 Task: Find connections with filter location Cueto with filter topic #entrepreneursmindsetwith filter profile language German with filter current company Jio with filter school Sri Sai Ram Institute of Technology (Sairam Group of Institutions) with filter industry Human Resources Services with filter service category Consulting with filter keywords title Sales Associate
Action: Mouse moved to (525, 71)
Screenshot: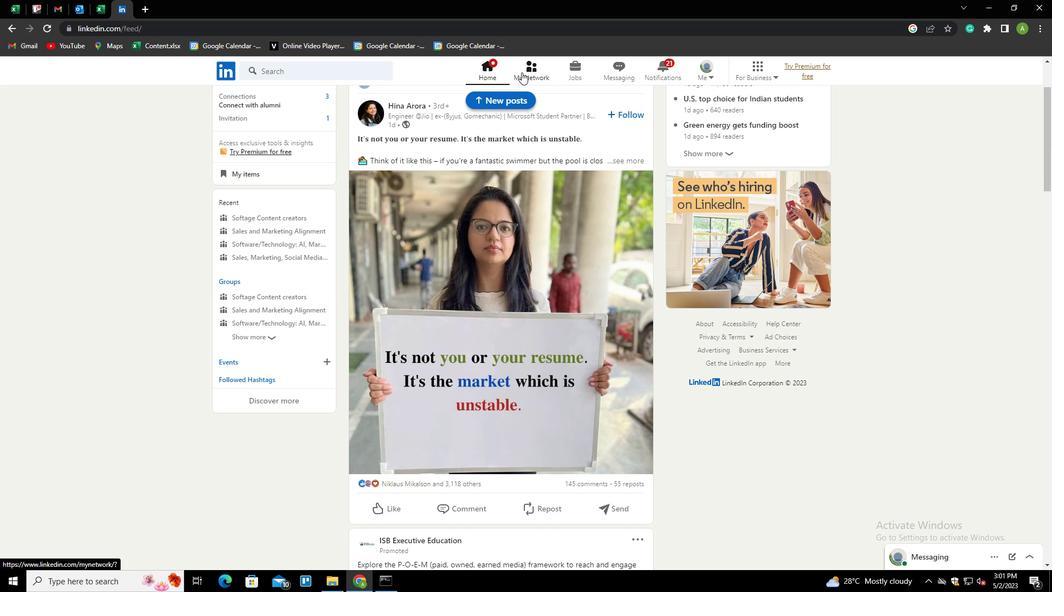 
Action: Mouse pressed left at (525, 71)
Screenshot: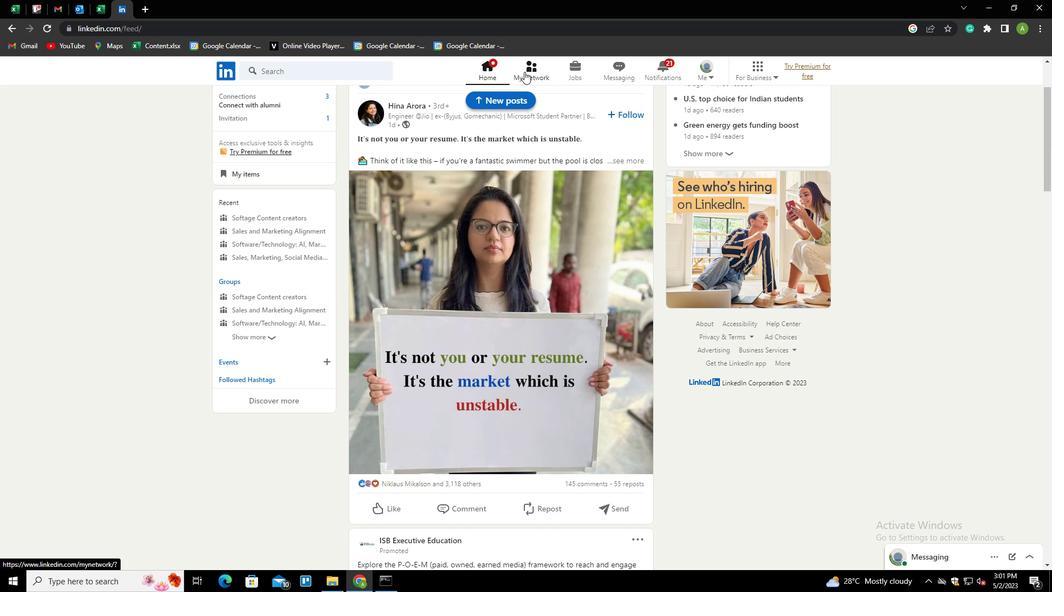 
Action: Mouse moved to (297, 132)
Screenshot: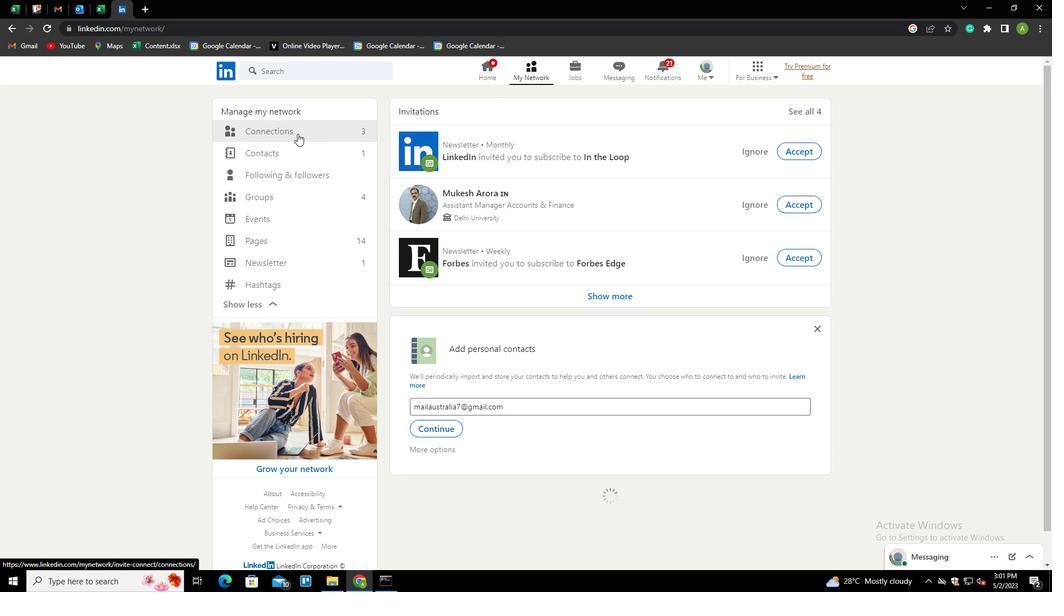 
Action: Mouse pressed left at (297, 132)
Screenshot: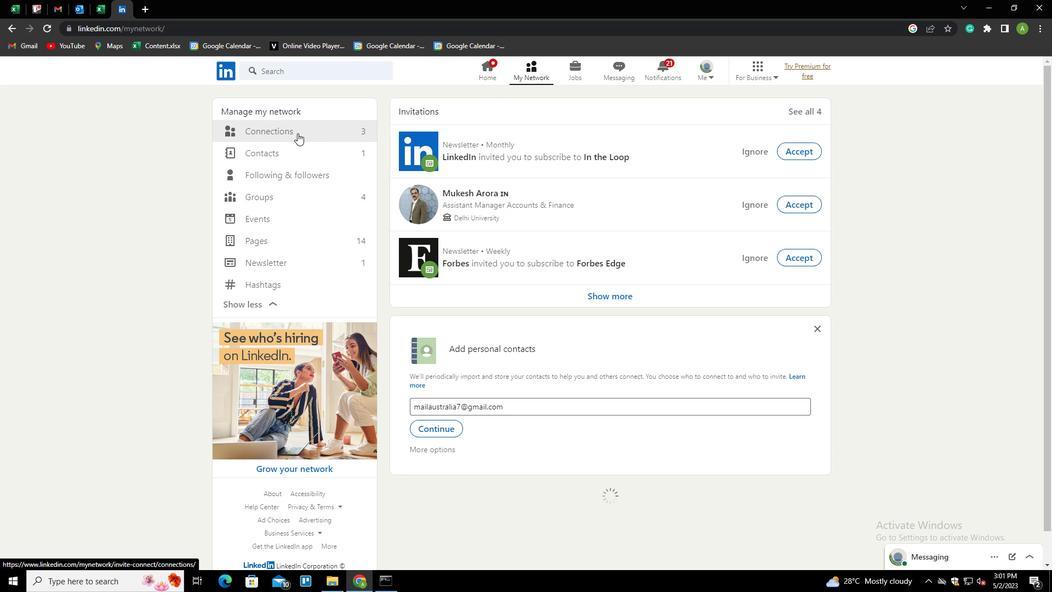 
Action: Mouse moved to (605, 128)
Screenshot: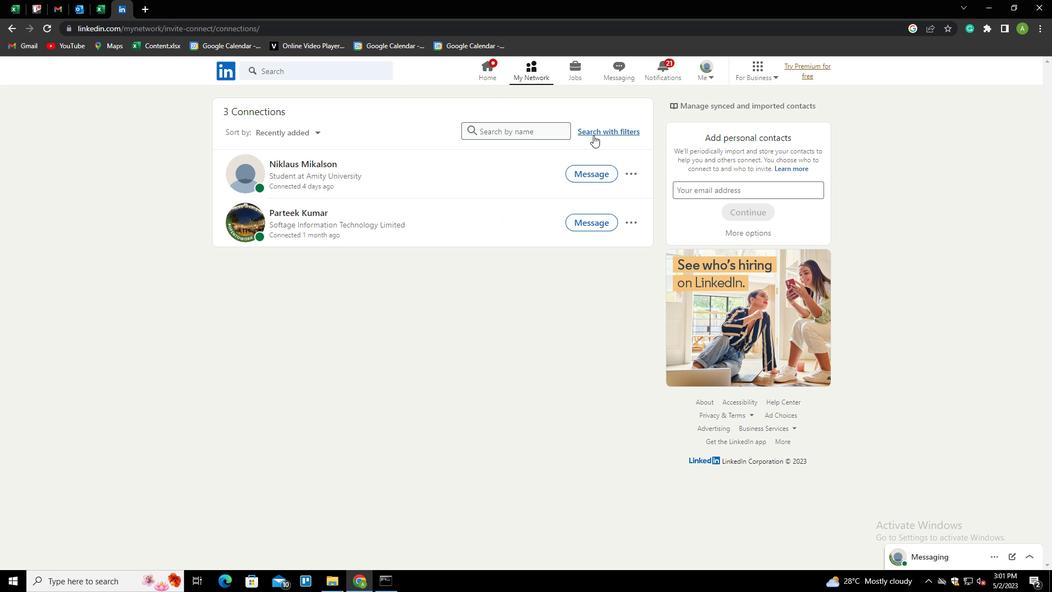 
Action: Mouse pressed left at (605, 128)
Screenshot: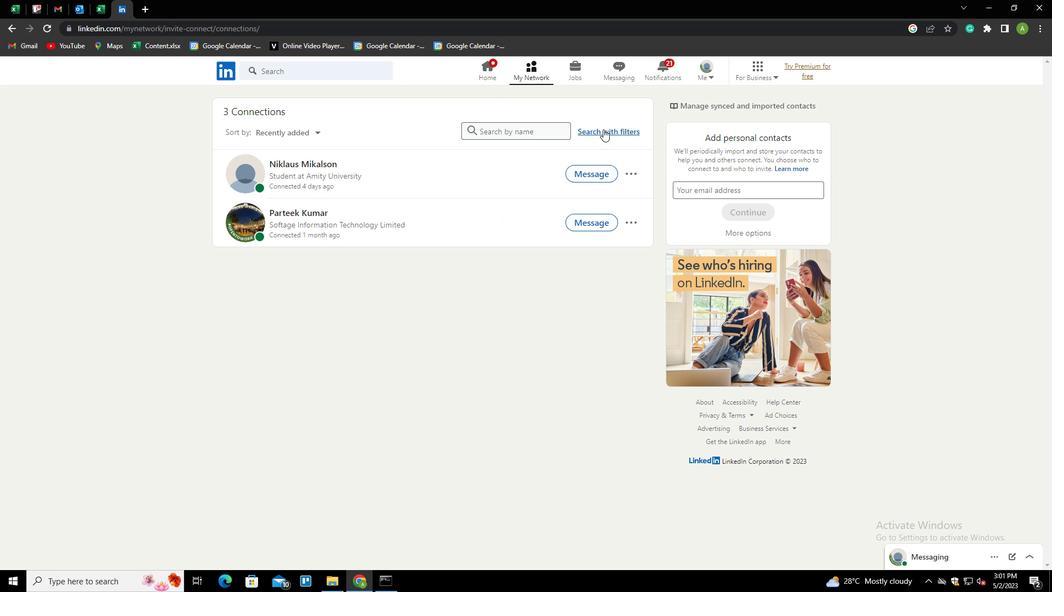 
Action: Mouse moved to (560, 100)
Screenshot: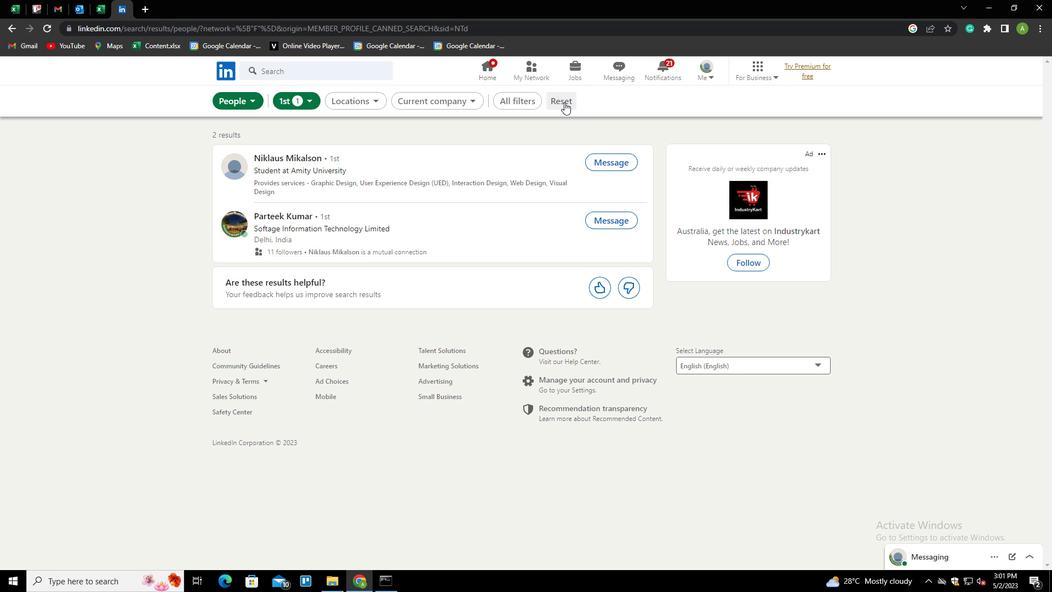 
Action: Mouse pressed left at (560, 100)
Screenshot: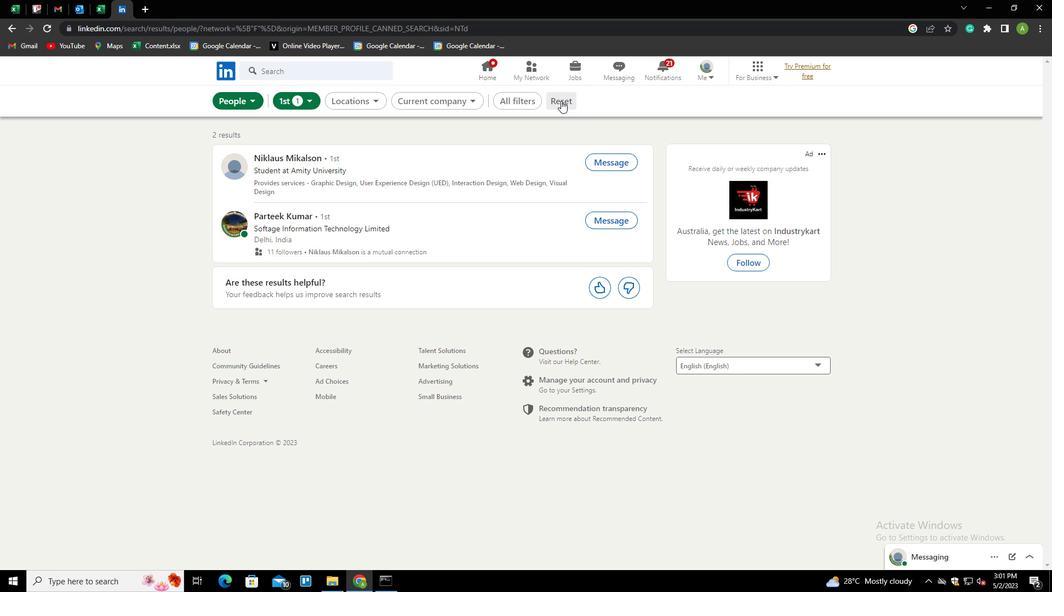 
Action: Mouse moved to (545, 103)
Screenshot: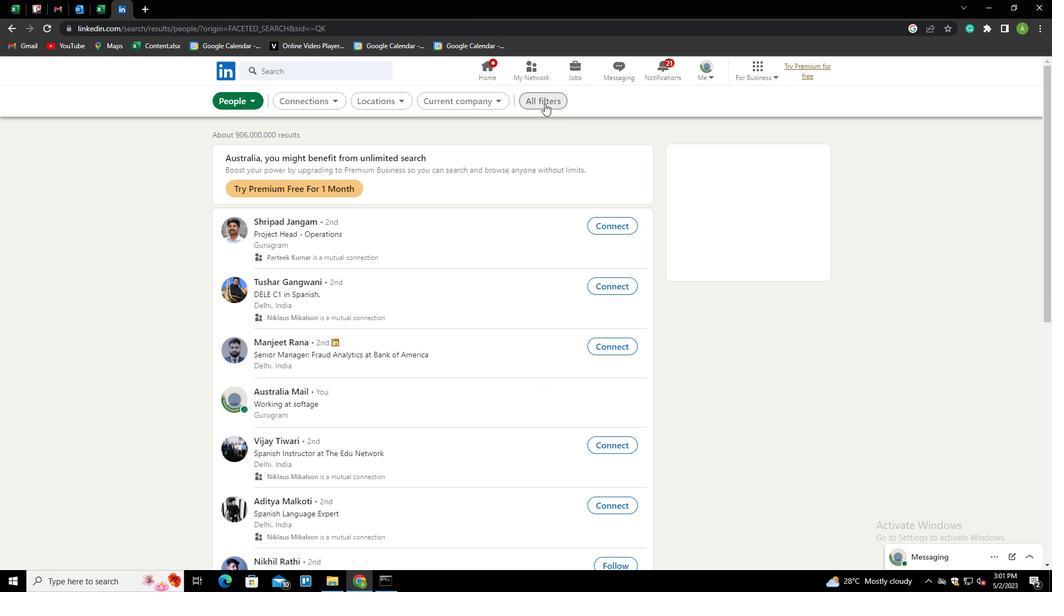 
Action: Mouse pressed left at (545, 103)
Screenshot: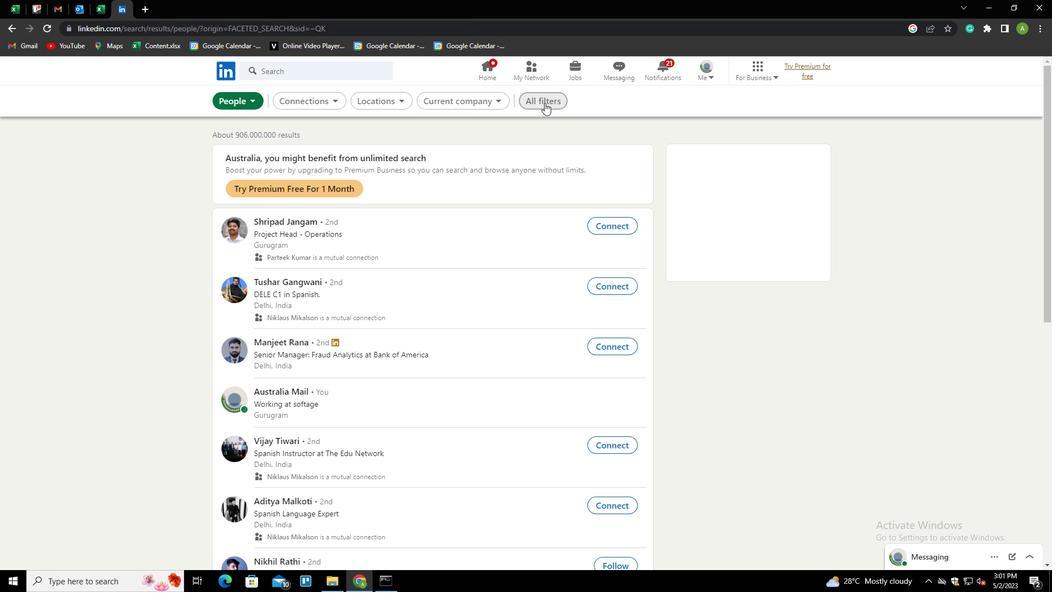 
Action: Mouse moved to (545, 100)
Screenshot: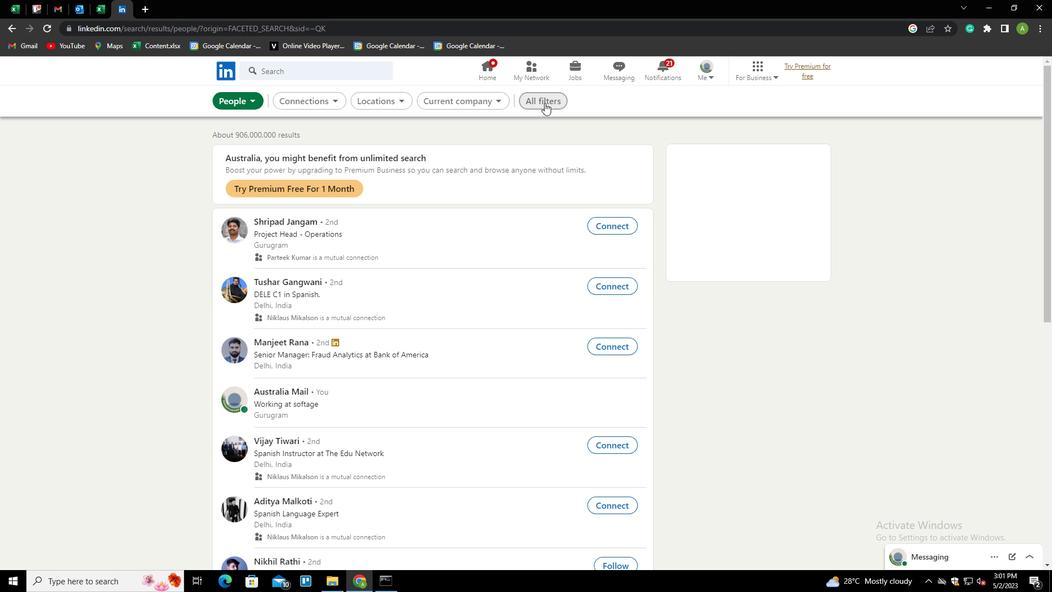 
Action: Mouse pressed left at (545, 100)
Screenshot: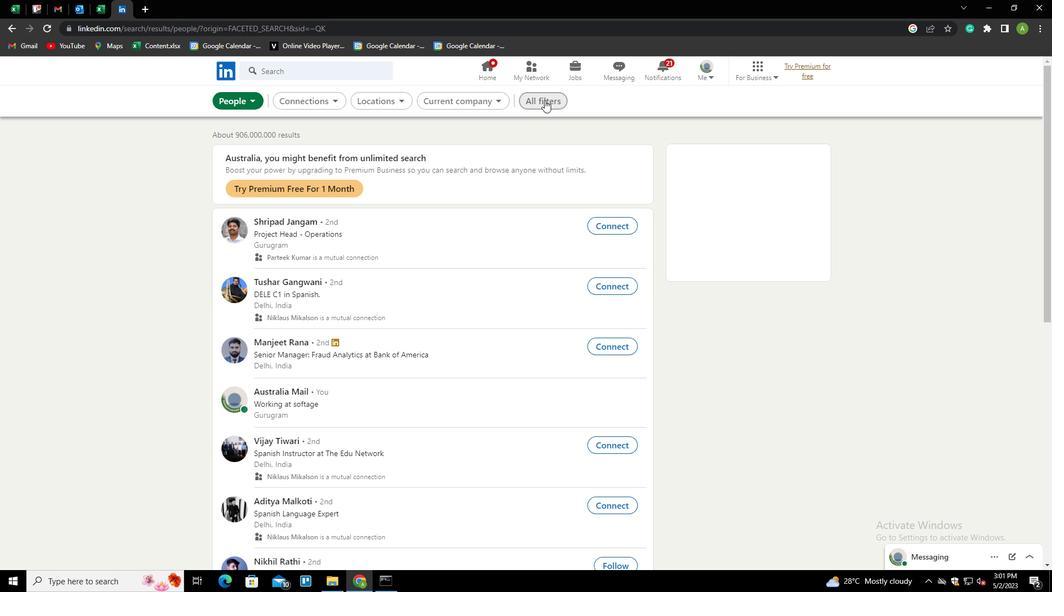 
Action: Mouse pressed left at (545, 100)
Screenshot: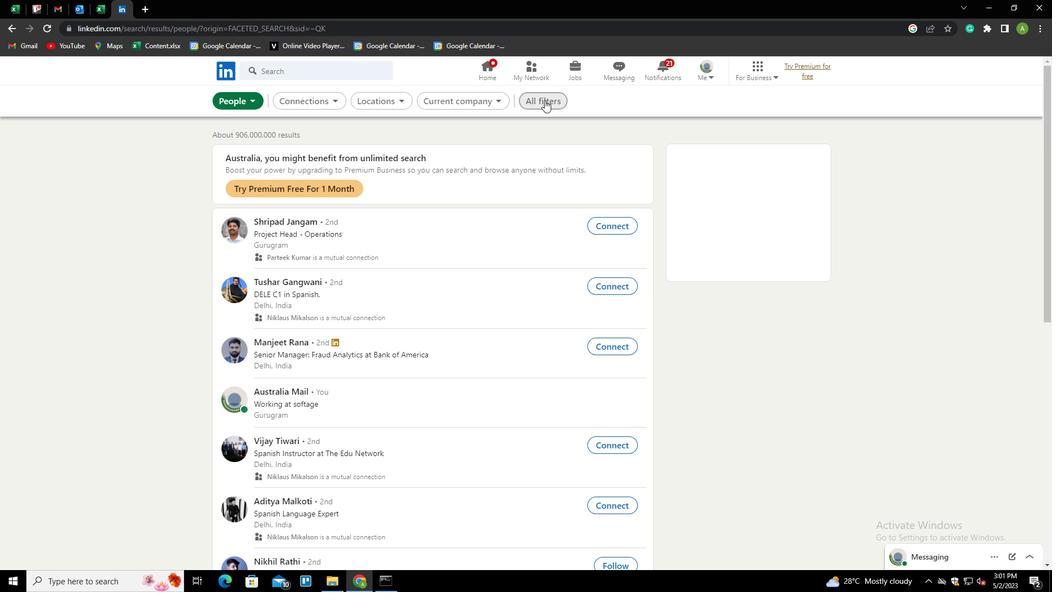 
Action: Mouse pressed left at (545, 100)
Screenshot: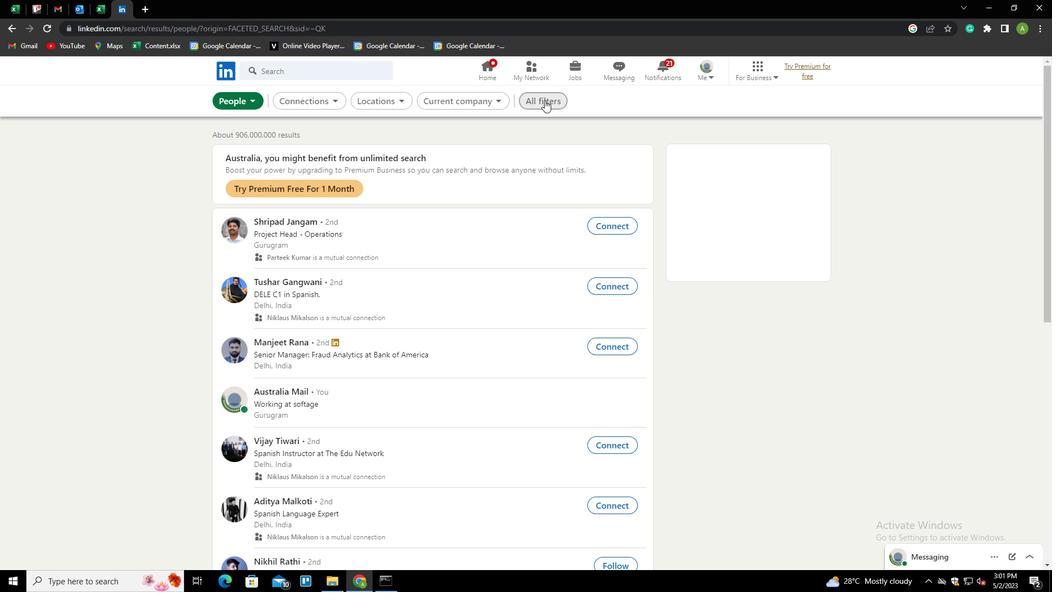 
Action: Mouse moved to (545, 99)
Screenshot: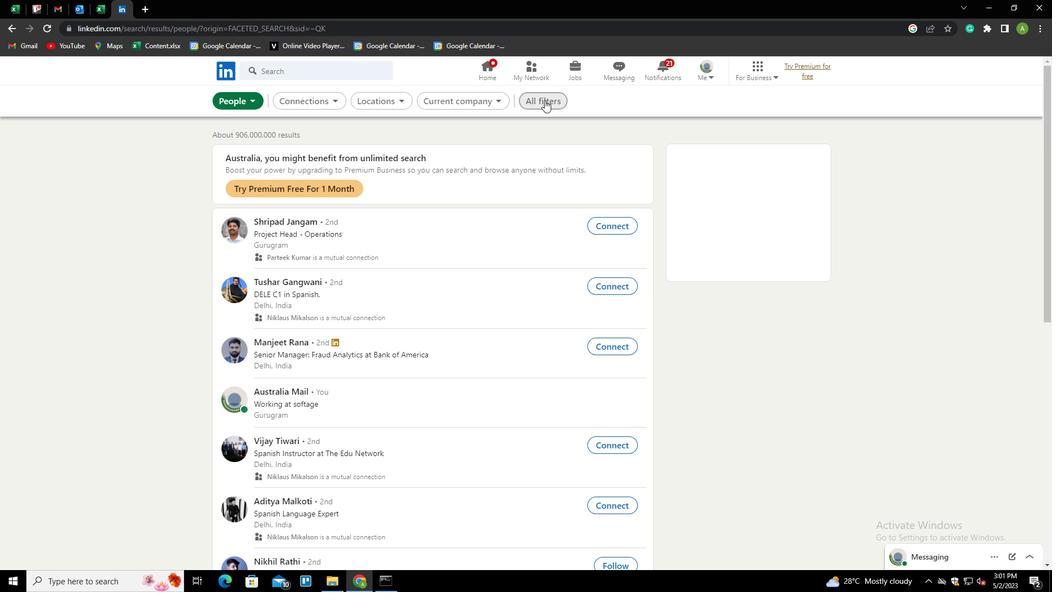 
Action: Mouse pressed left at (545, 99)
Screenshot: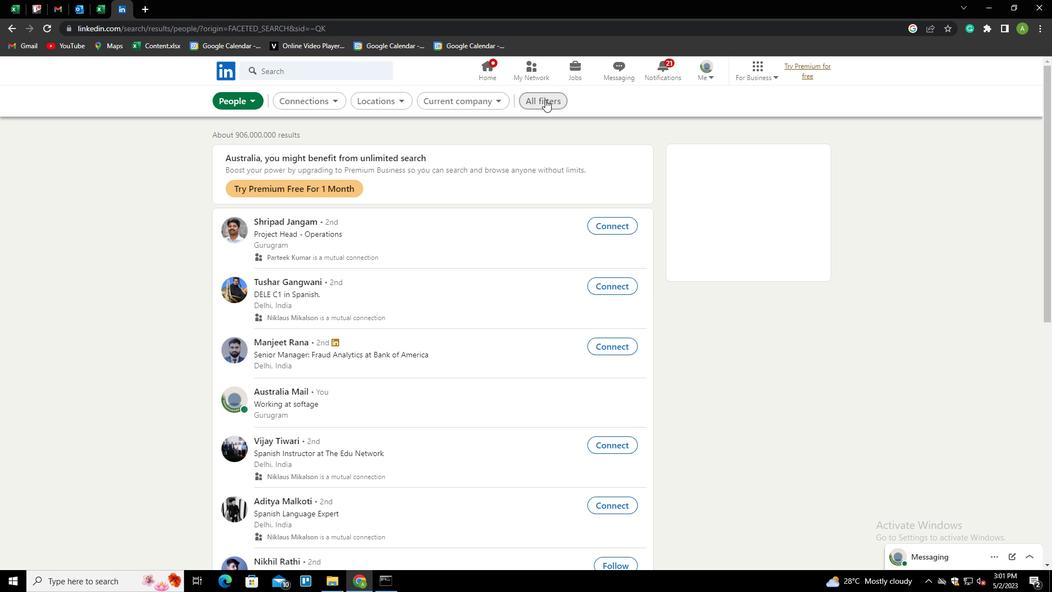 
Action: Mouse pressed left at (545, 99)
Screenshot: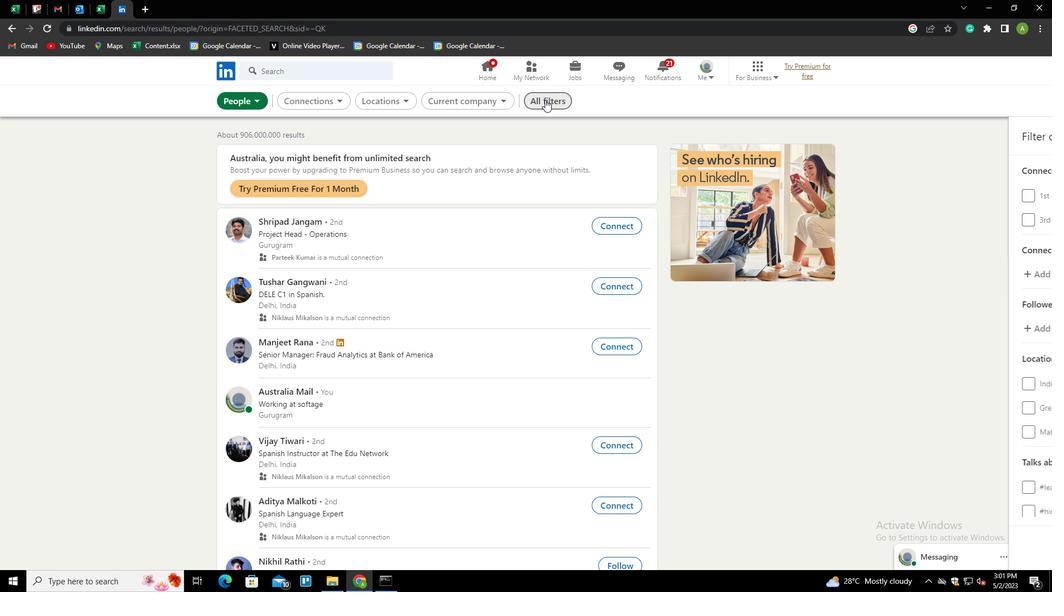 
Action: Mouse pressed left at (545, 99)
Screenshot: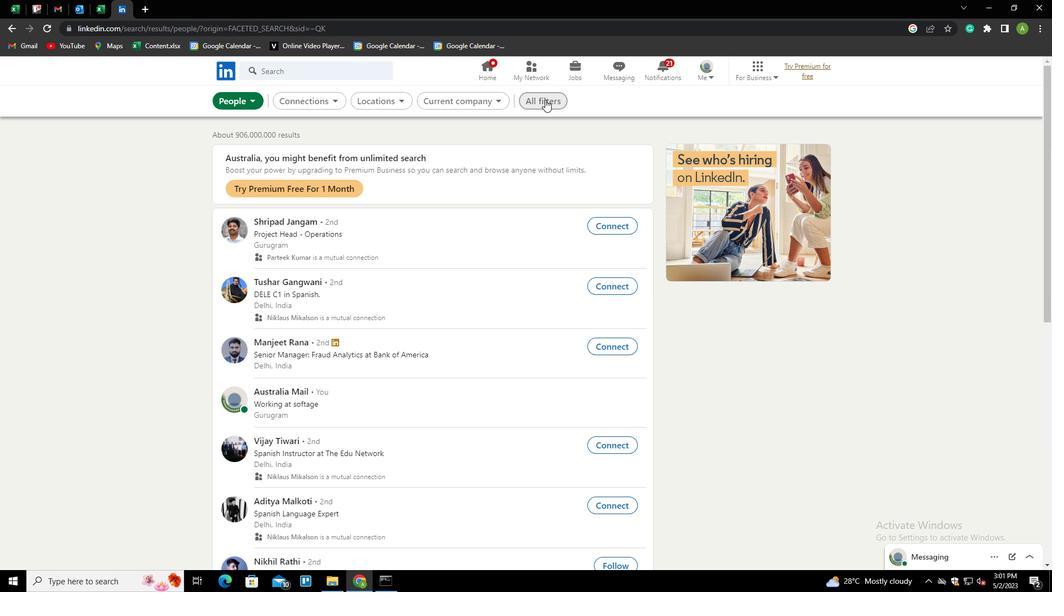 
Action: Mouse moved to (886, 310)
Screenshot: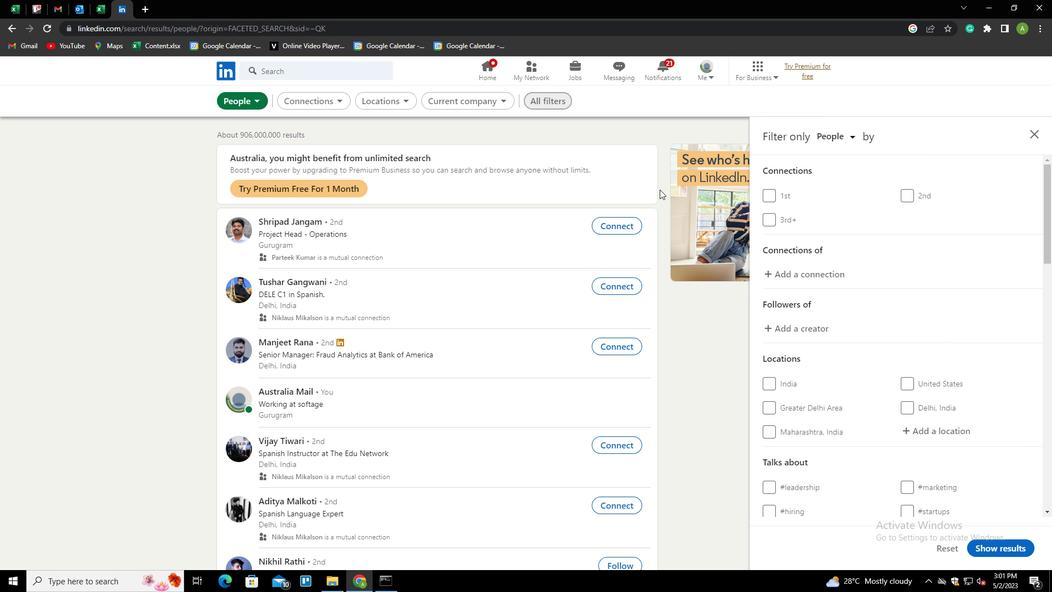
Action: Mouse scrolled (886, 310) with delta (0, 0)
Screenshot: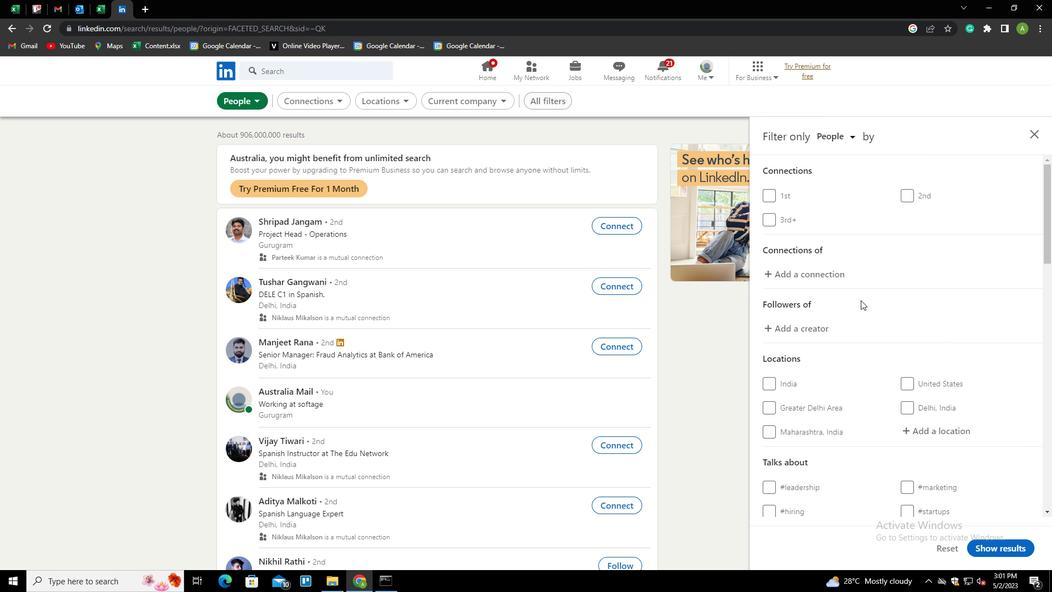 
Action: Mouse moved to (909, 381)
Screenshot: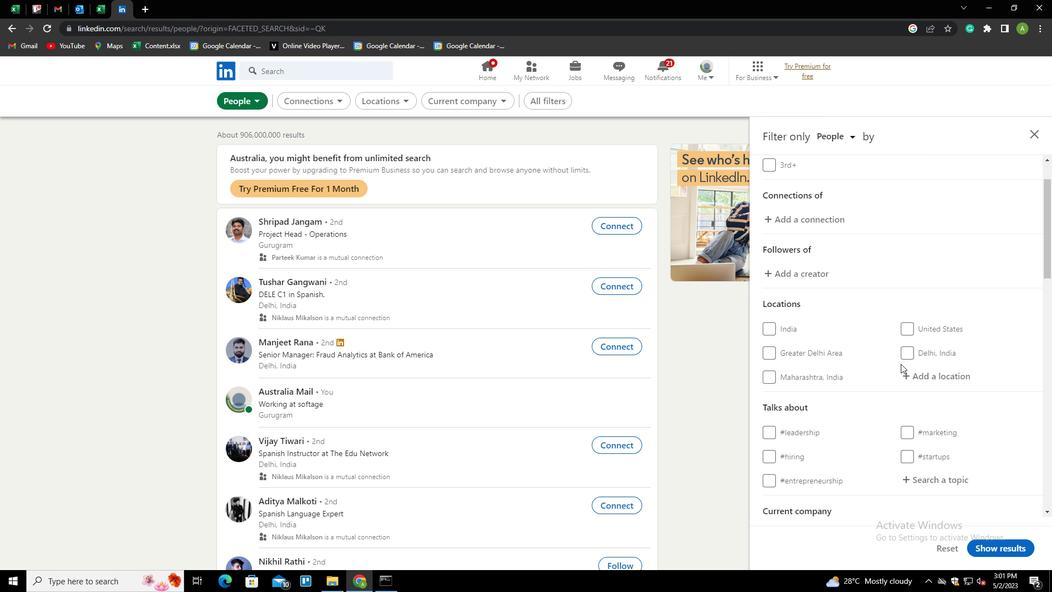 
Action: Mouse scrolled (909, 381) with delta (0, 0)
Screenshot: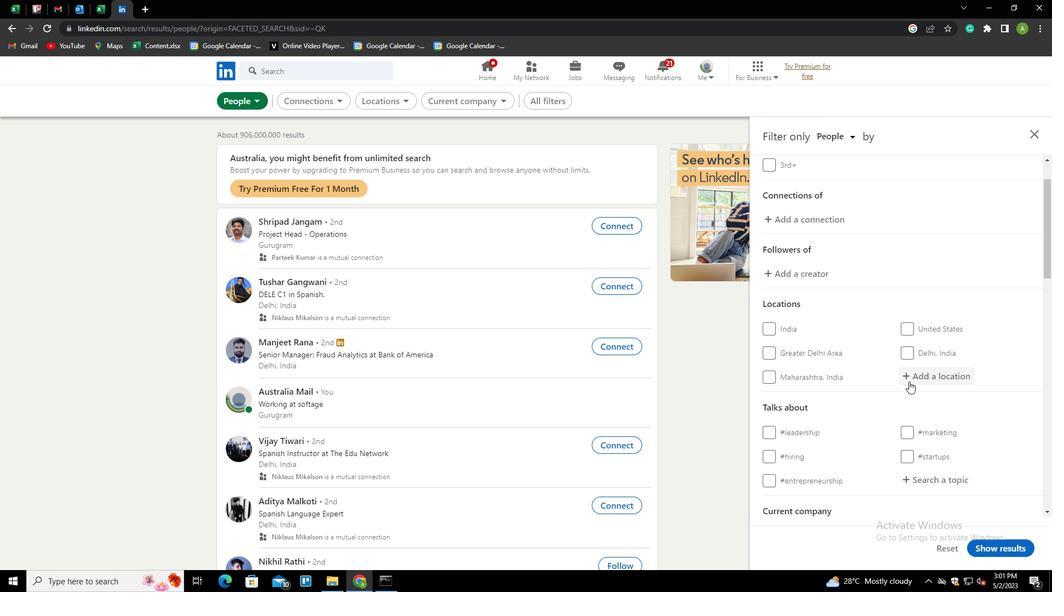 
Action: Mouse scrolled (909, 381) with delta (0, 0)
Screenshot: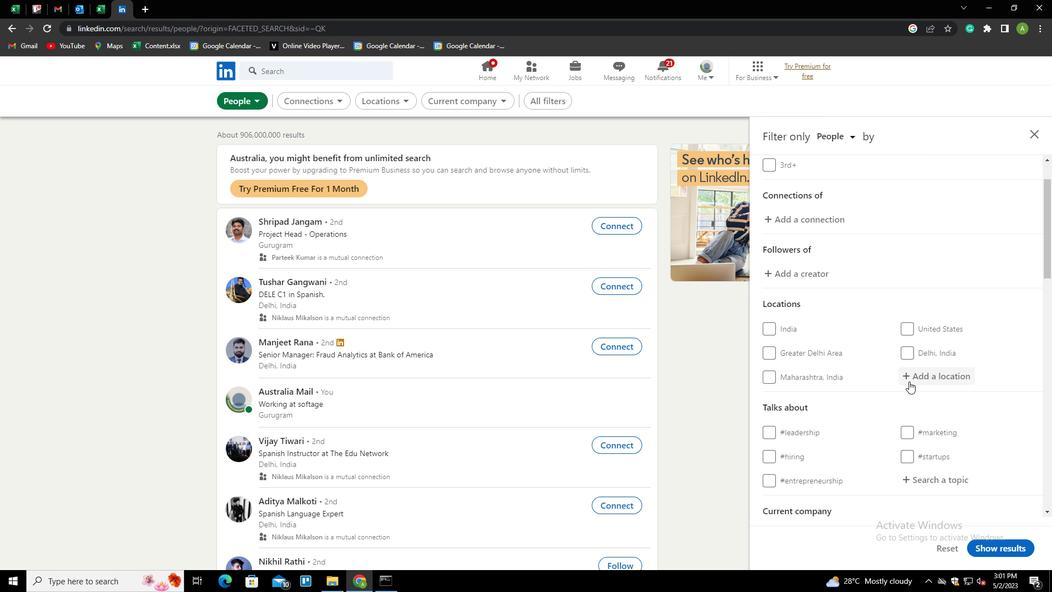 
Action: Mouse moved to (923, 264)
Screenshot: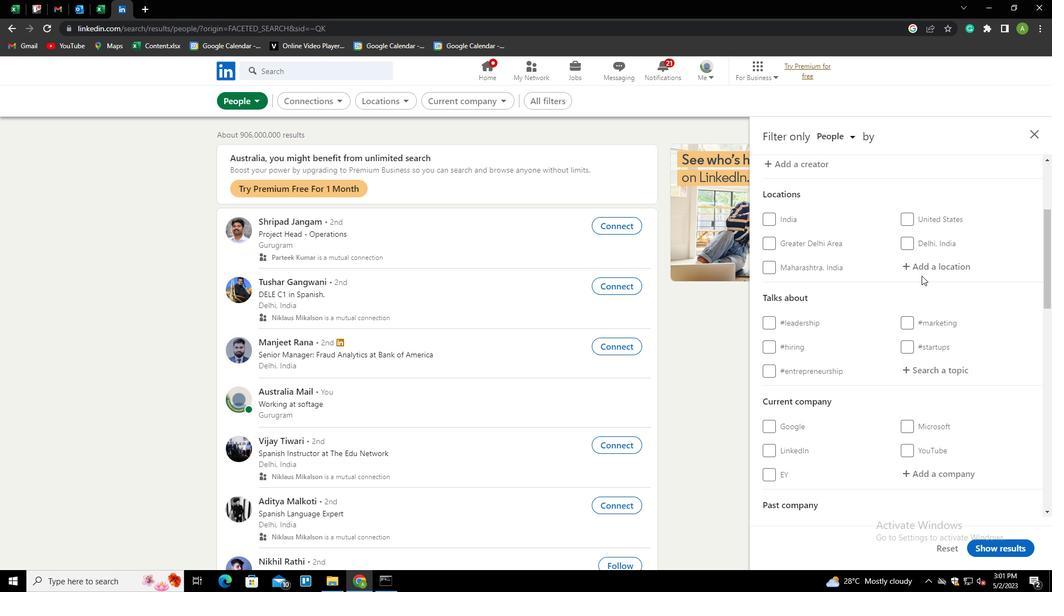 
Action: Mouse pressed left at (923, 264)
Screenshot: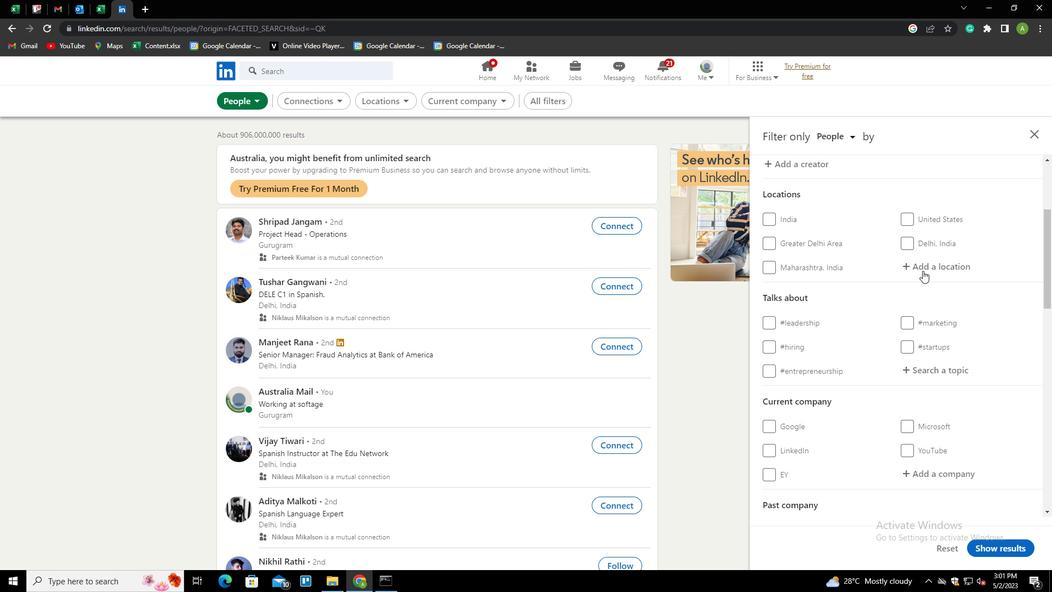 
Action: Mouse moved to (927, 264)
Screenshot: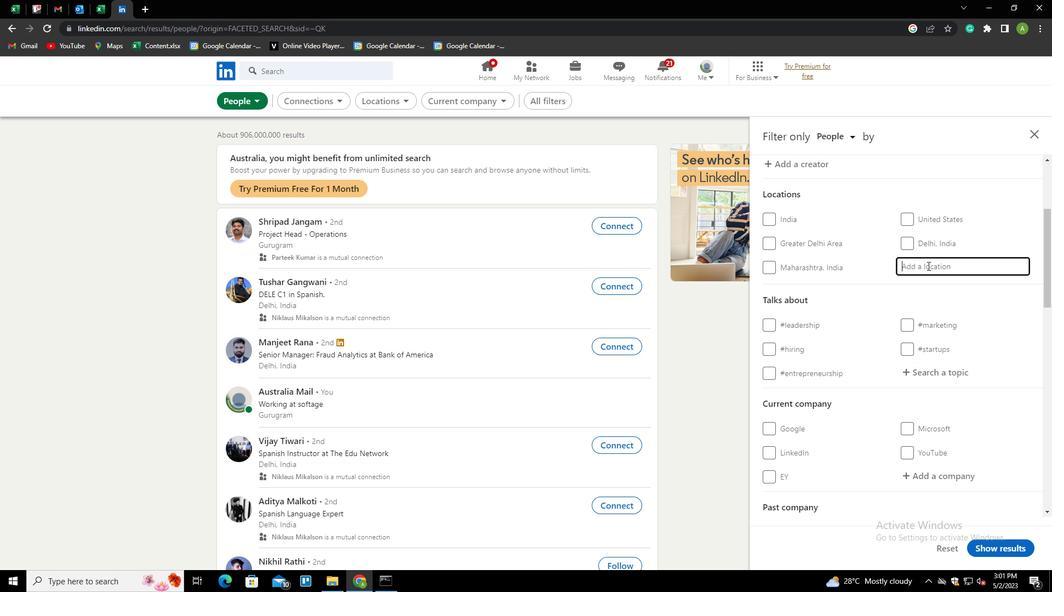 
Action: Mouse pressed left at (927, 264)
Screenshot: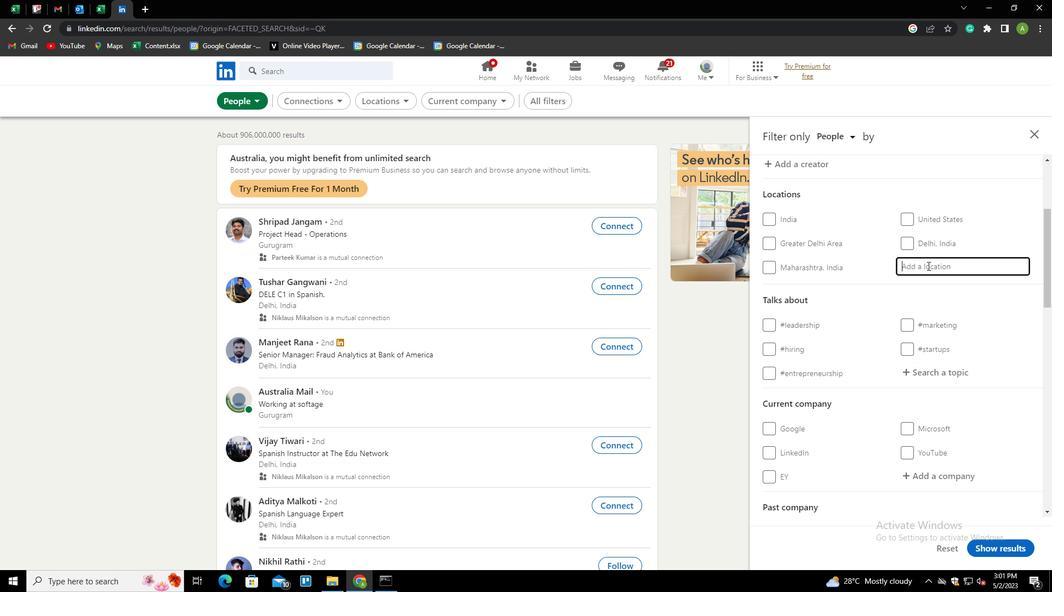 
Action: Key pressed <Key.shift>B<Key.backspace>V<Key.backspace><Key.shift>CUETO
Screenshot: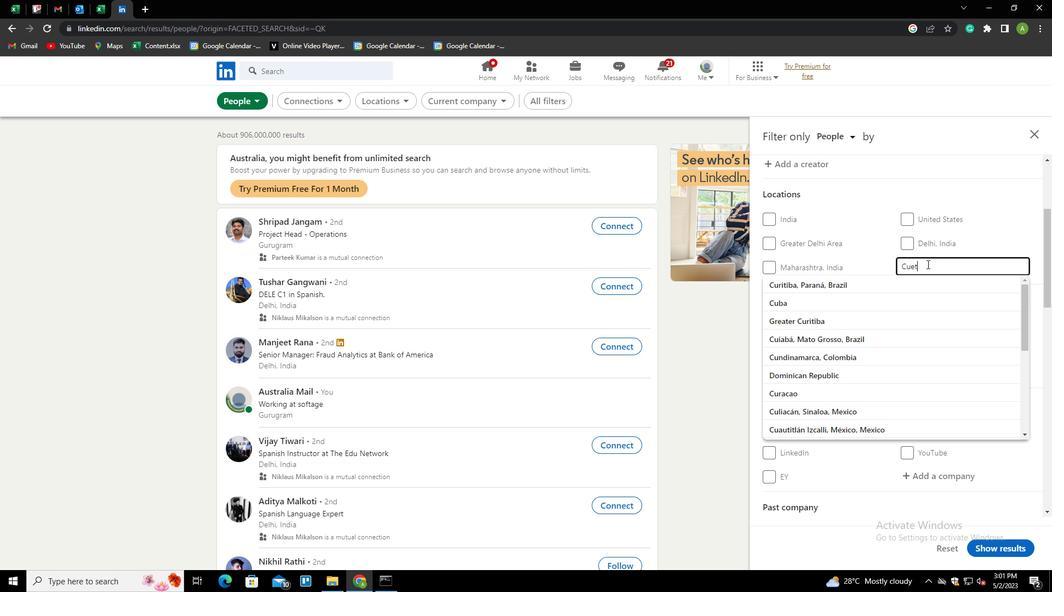 
Action: Mouse moved to (981, 297)
Screenshot: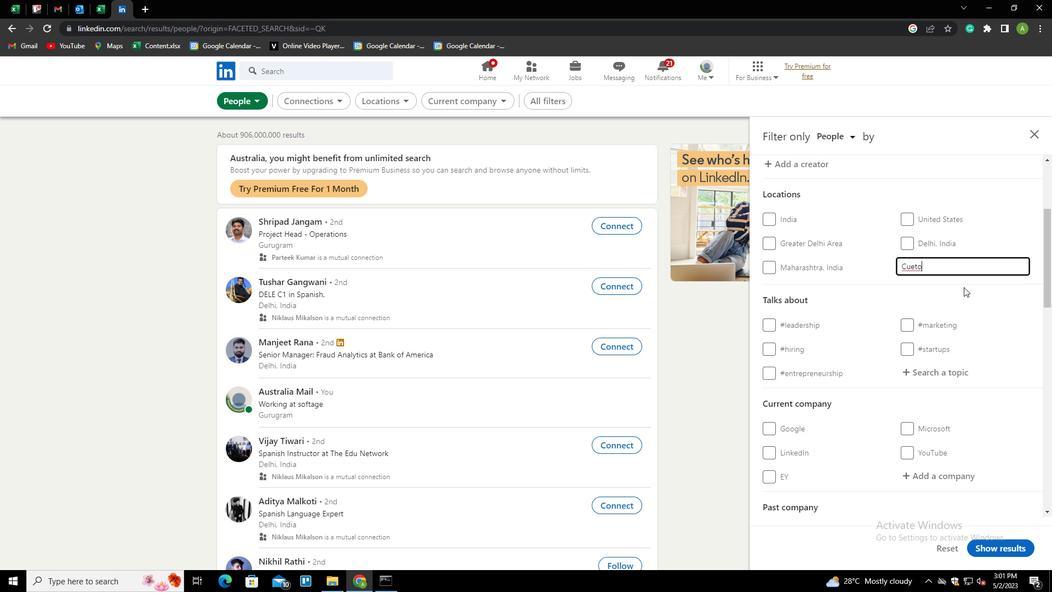
Action: Mouse pressed left at (981, 297)
Screenshot: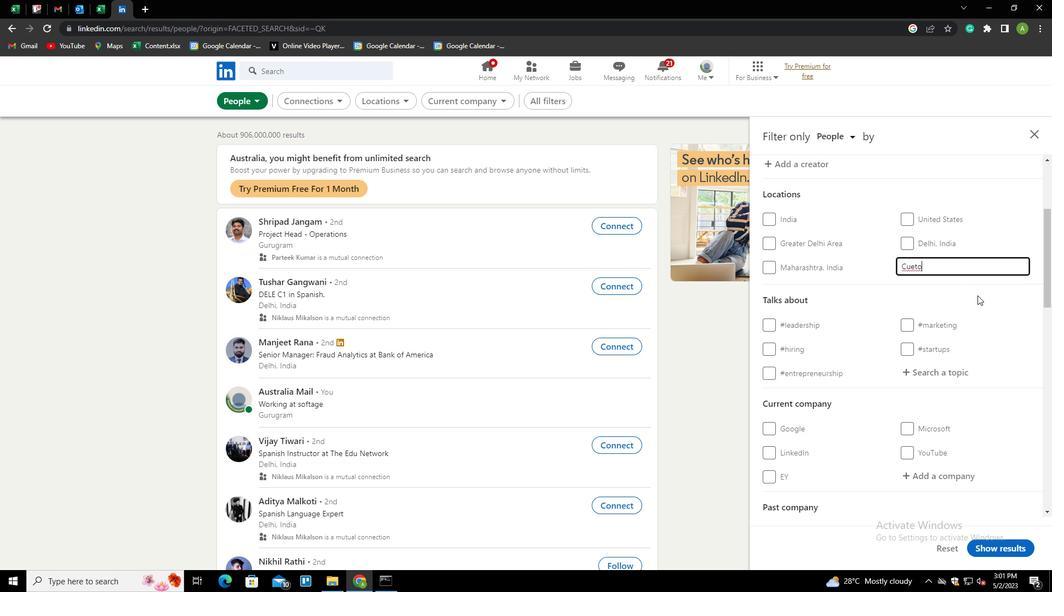 
Action: Mouse moved to (930, 369)
Screenshot: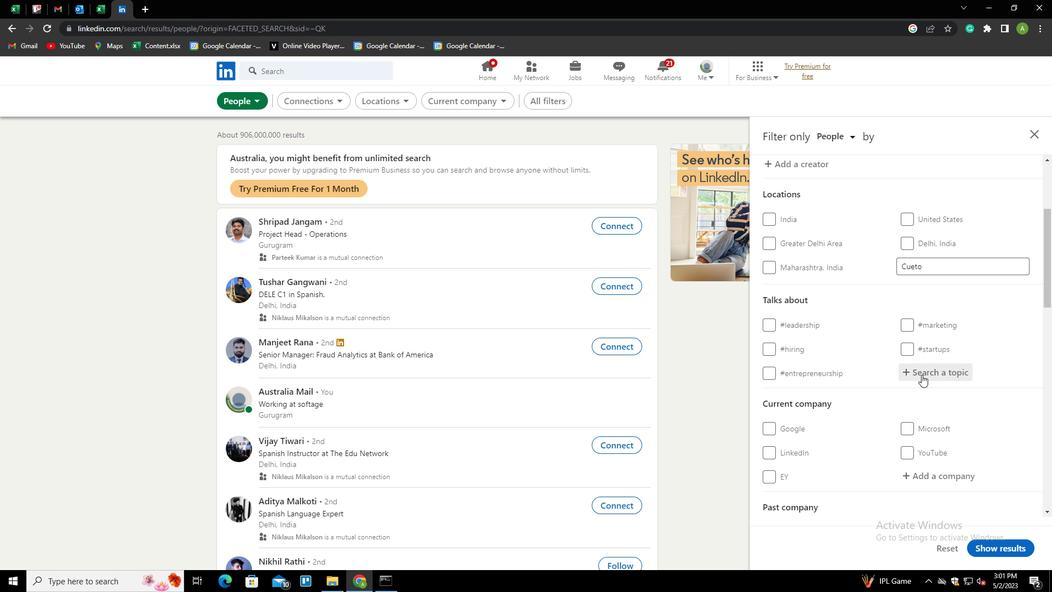 
Action: Mouse pressed left at (930, 369)
Screenshot: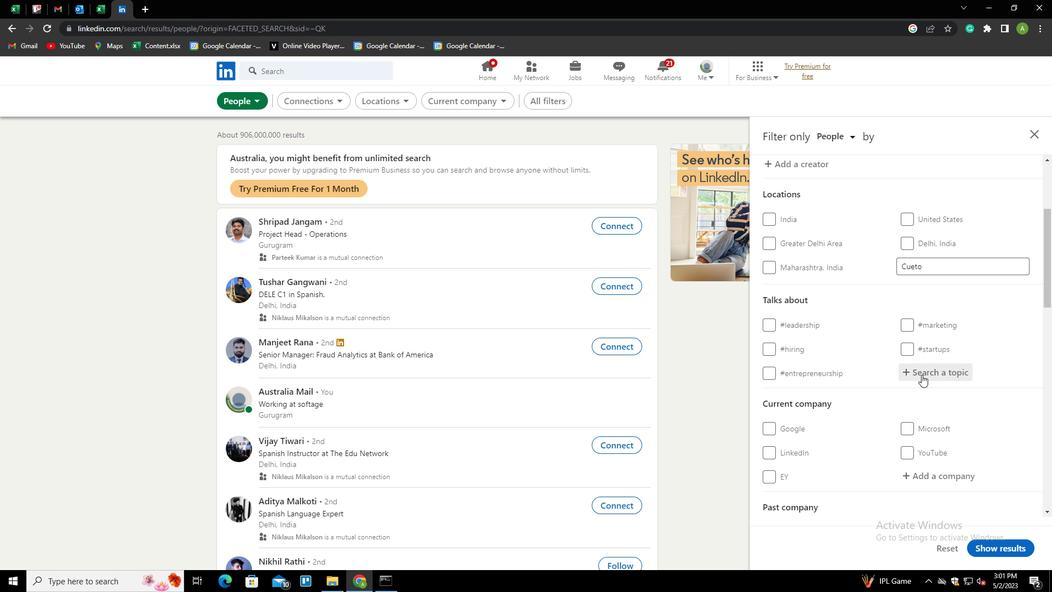 
Action: Mouse moved to (933, 370)
Screenshot: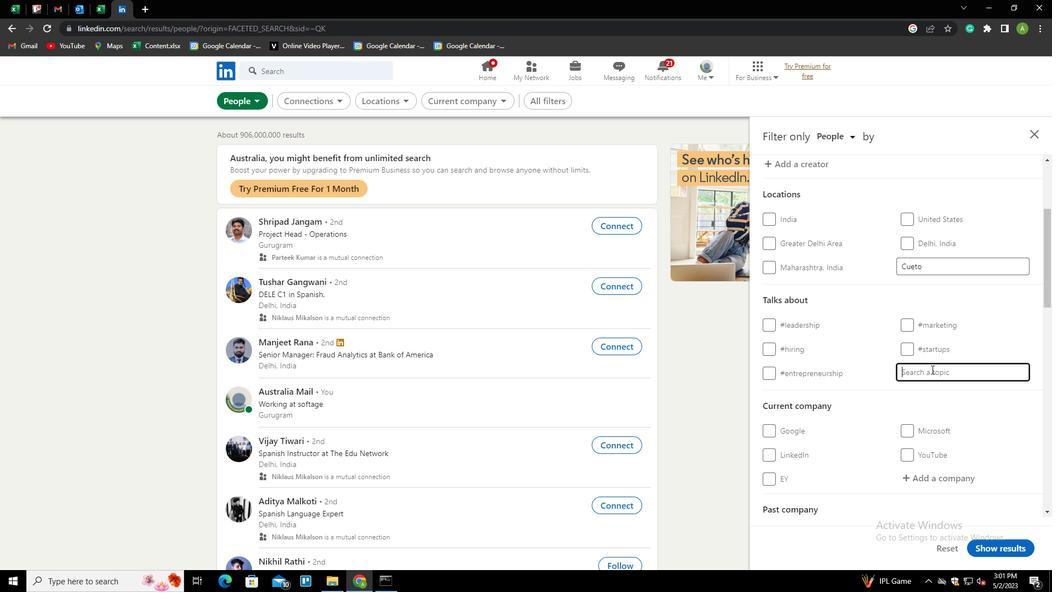 
Action: Mouse pressed left at (933, 370)
Screenshot: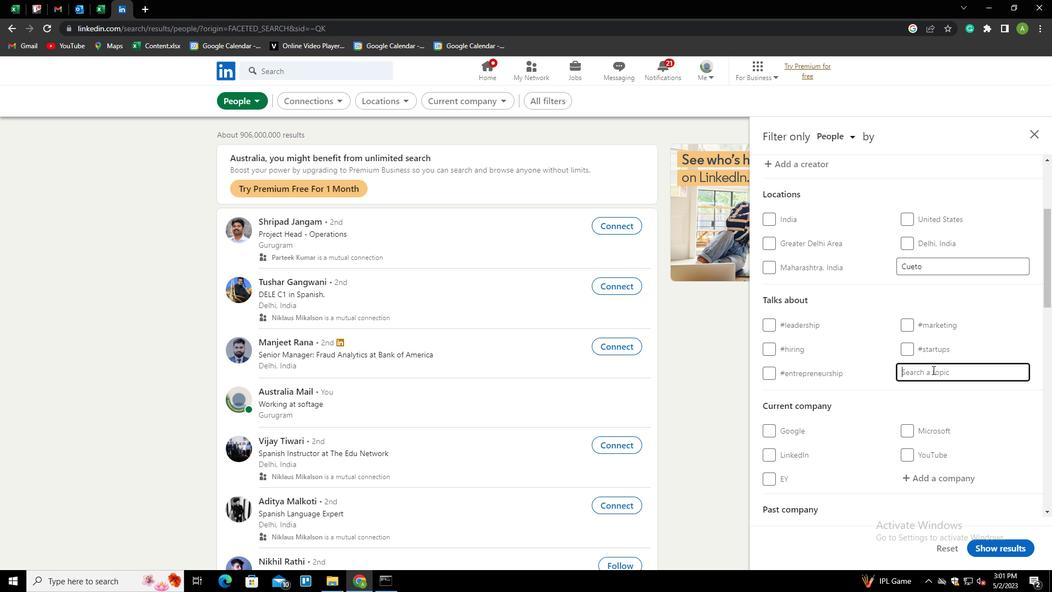 
Action: Key pressed ENTREPREN
Screenshot: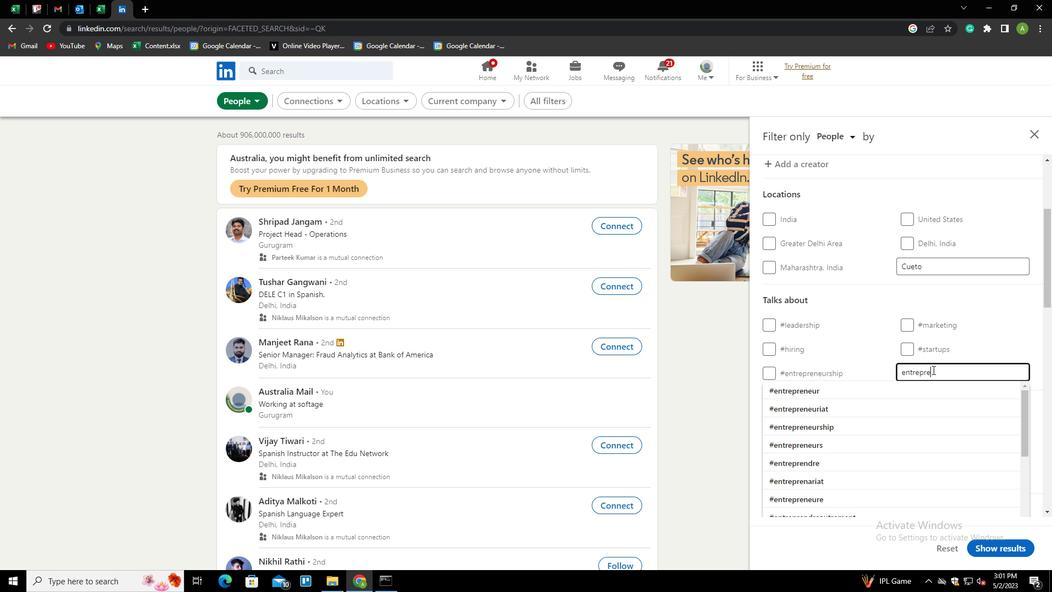 
Action: Mouse moved to (1053, 338)
Screenshot: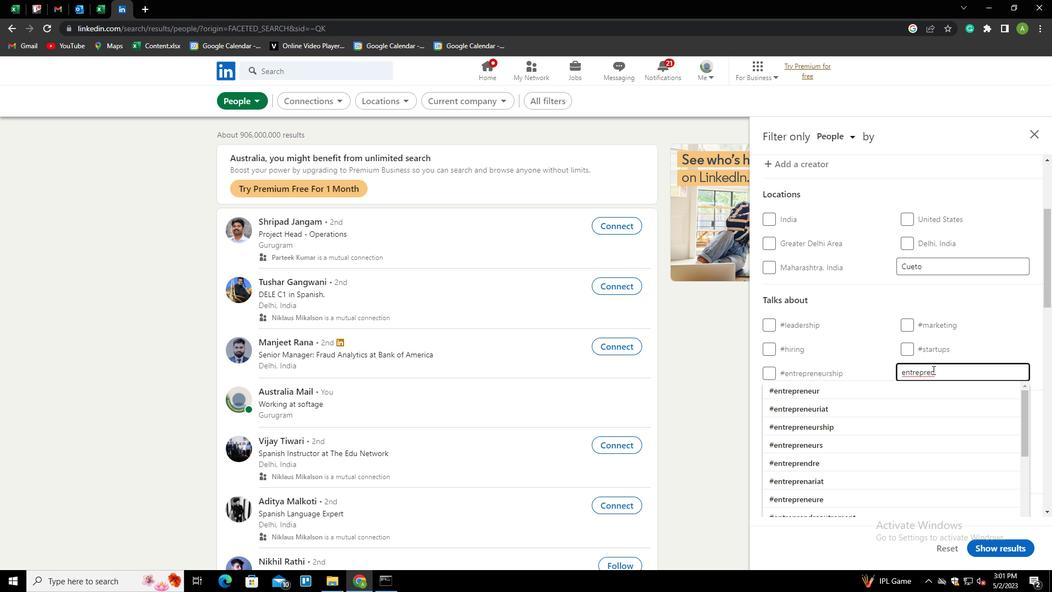 
Action: Key pressed EURSMIN<Key.down><Key.enter>
Screenshot: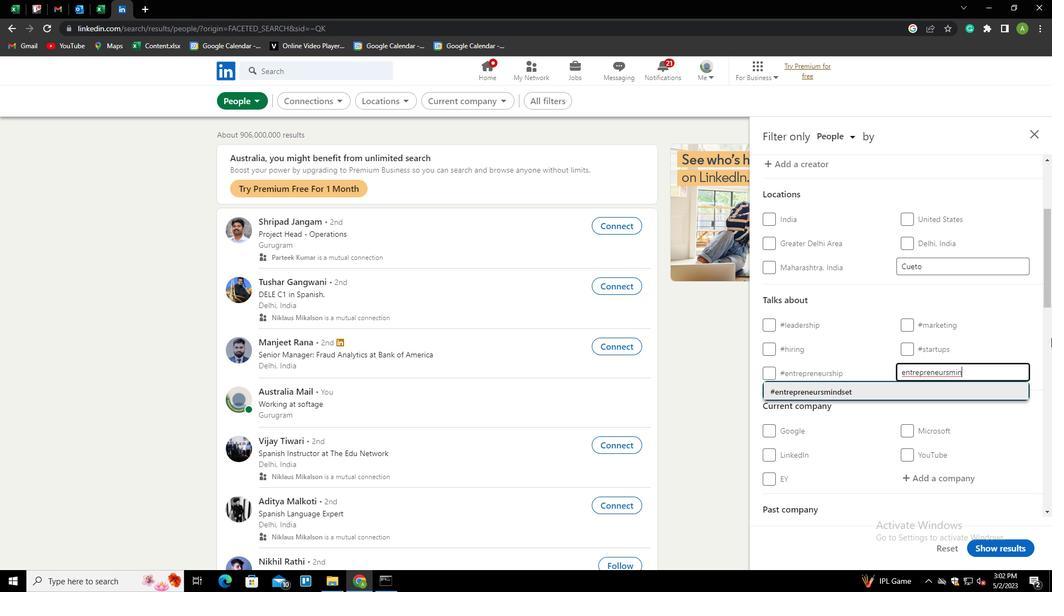 
Action: Mouse scrolled (1052, 337) with delta (0, 0)
Screenshot: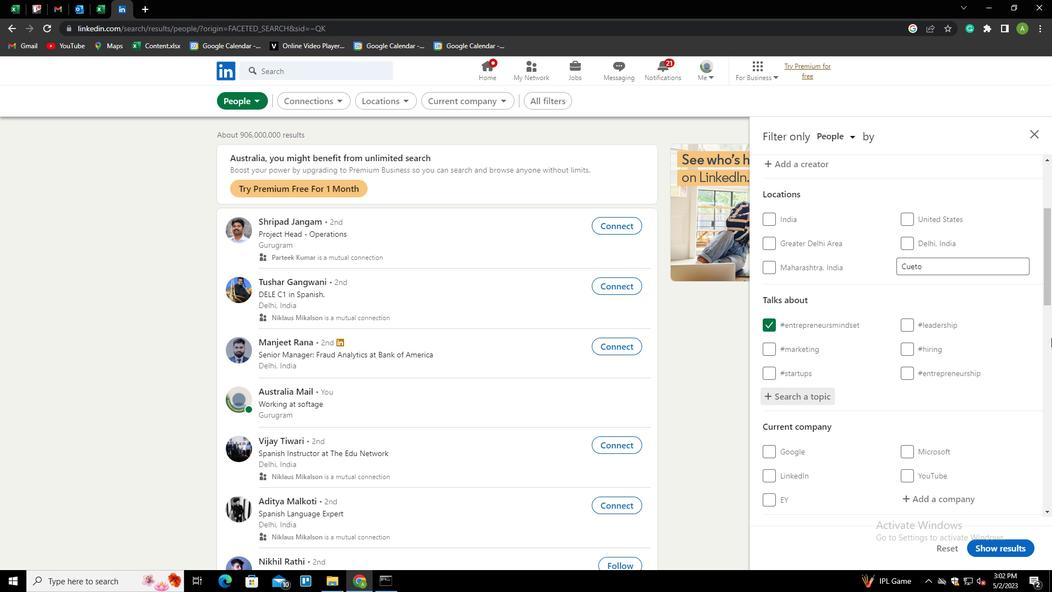 
Action: Mouse scrolled (1052, 337) with delta (0, 0)
Screenshot: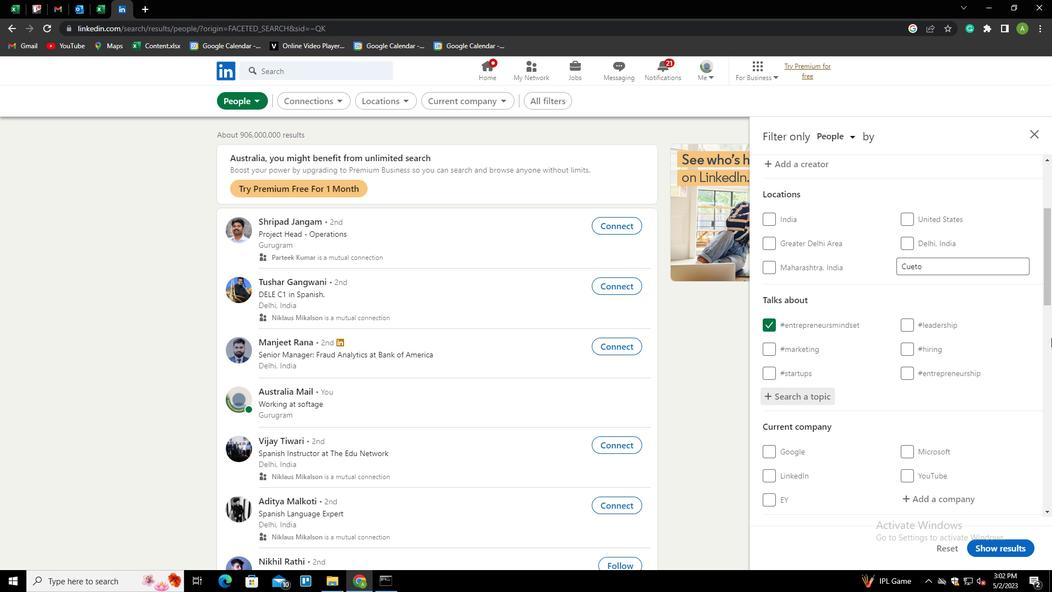 
Action: Mouse scrolled (1052, 337) with delta (0, 0)
Screenshot: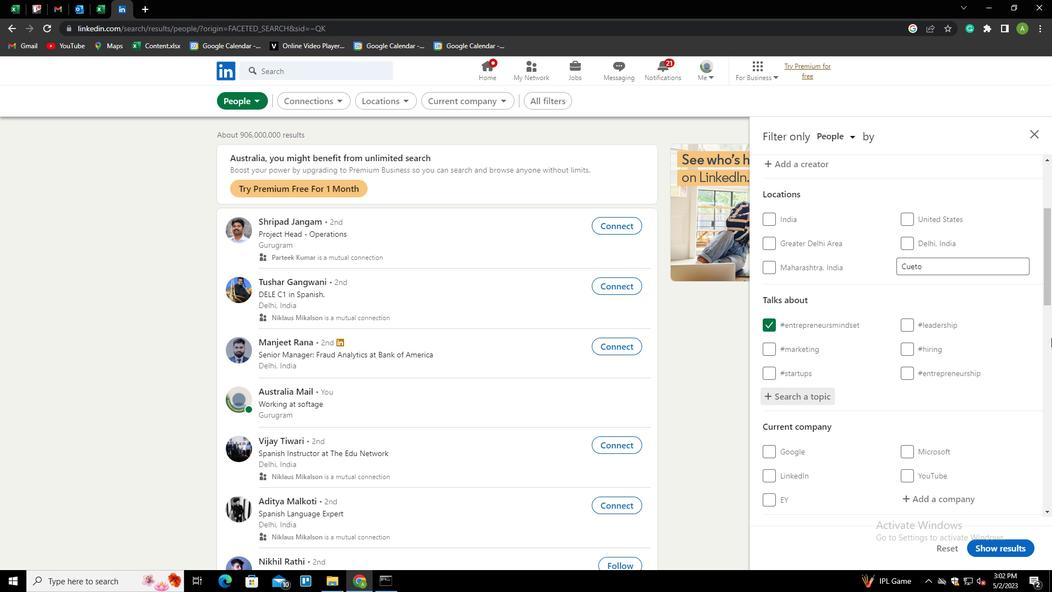 
Action: Mouse scrolled (1052, 337) with delta (0, 0)
Screenshot: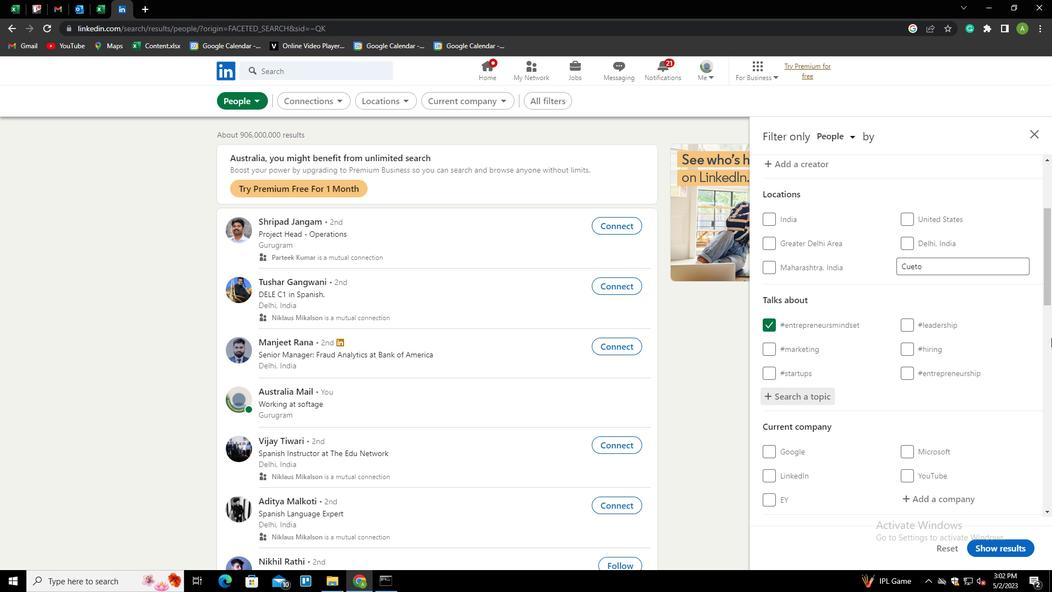 
Action: Mouse scrolled (1052, 337) with delta (0, 0)
Screenshot: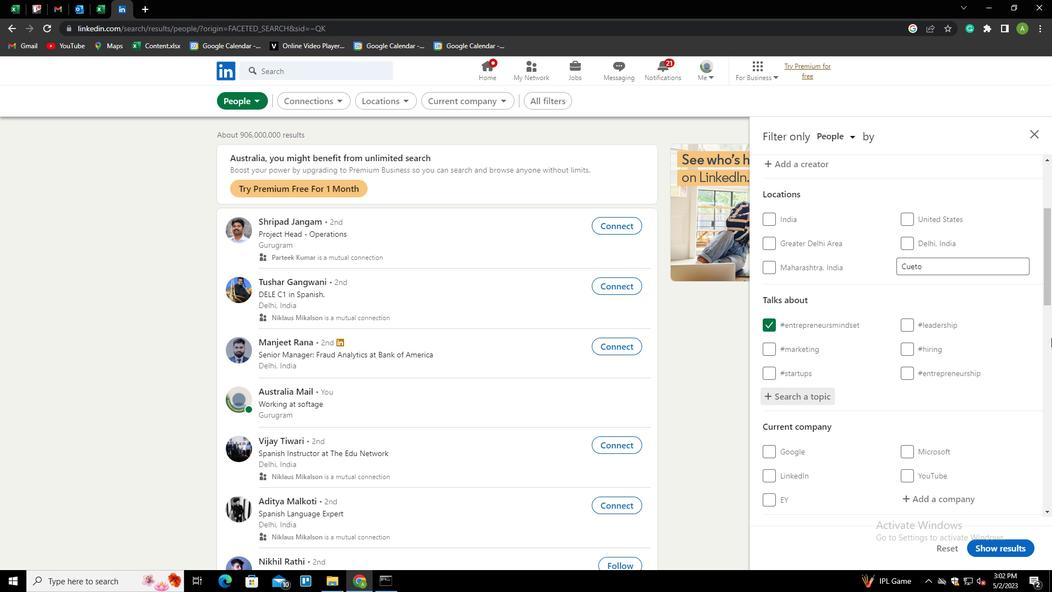 
Action: Mouse scrolled (1052, 337) with delta (0, 0)
Screenshot: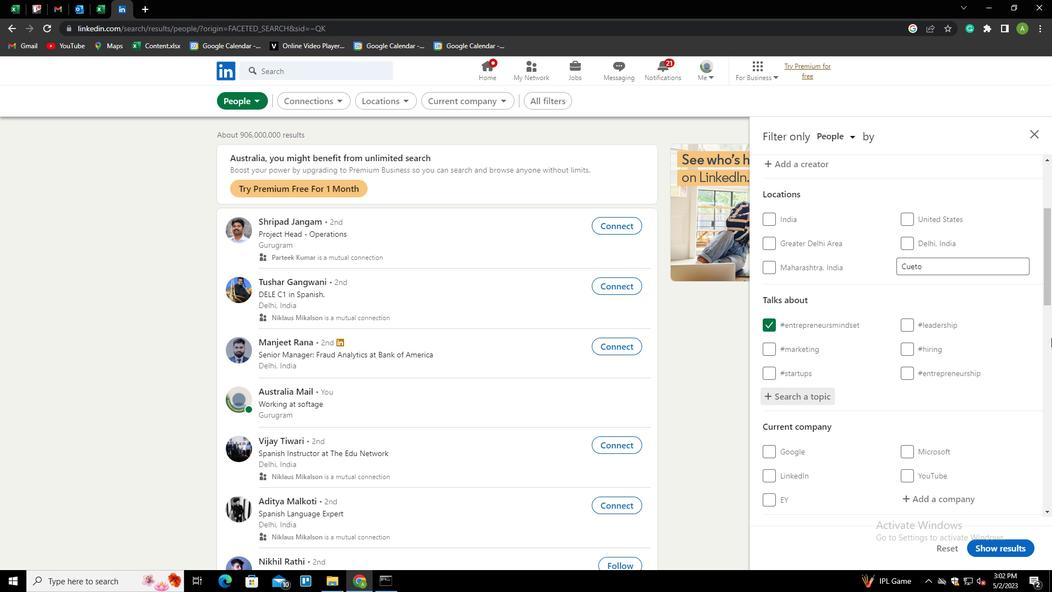 
Action: Mouse moved to (1052, 337)
Screenshot: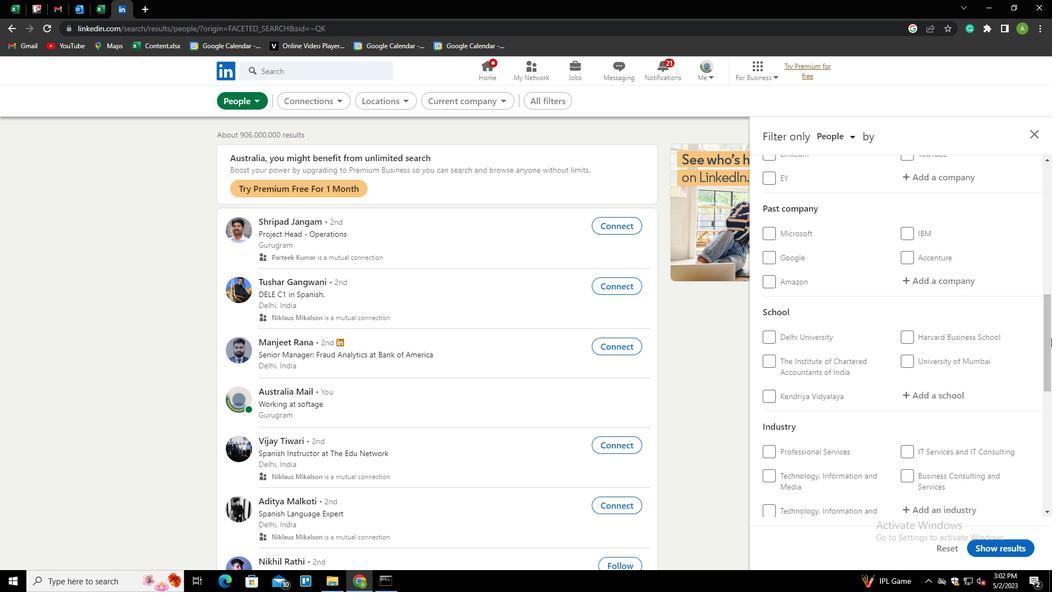 
Action: Mouse scrolled (1052, 337) with delta (0, 0)
Screenshot: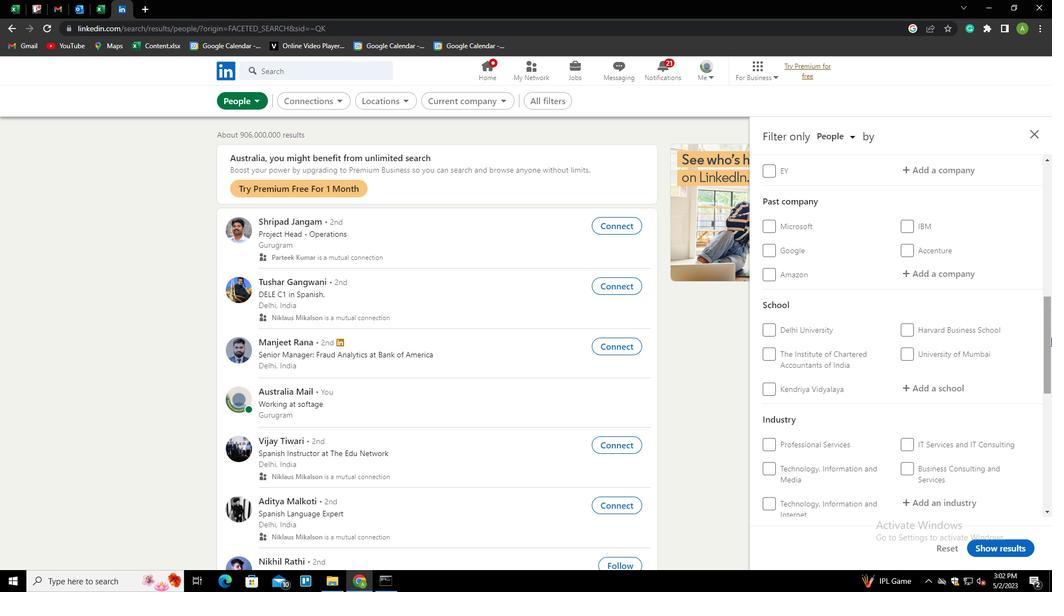 
Action: Mouse scrolled (1052, 337) with delta (0, 0)
Screenshot: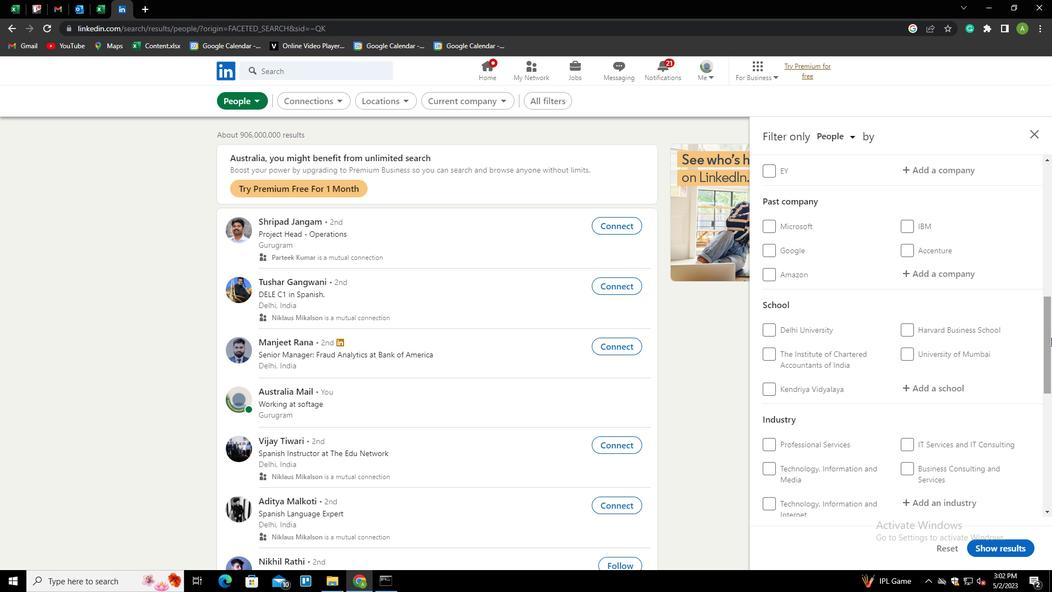 
Action: Mouse scrolled (1052, 337) with delta (0, 0)
Screenshot: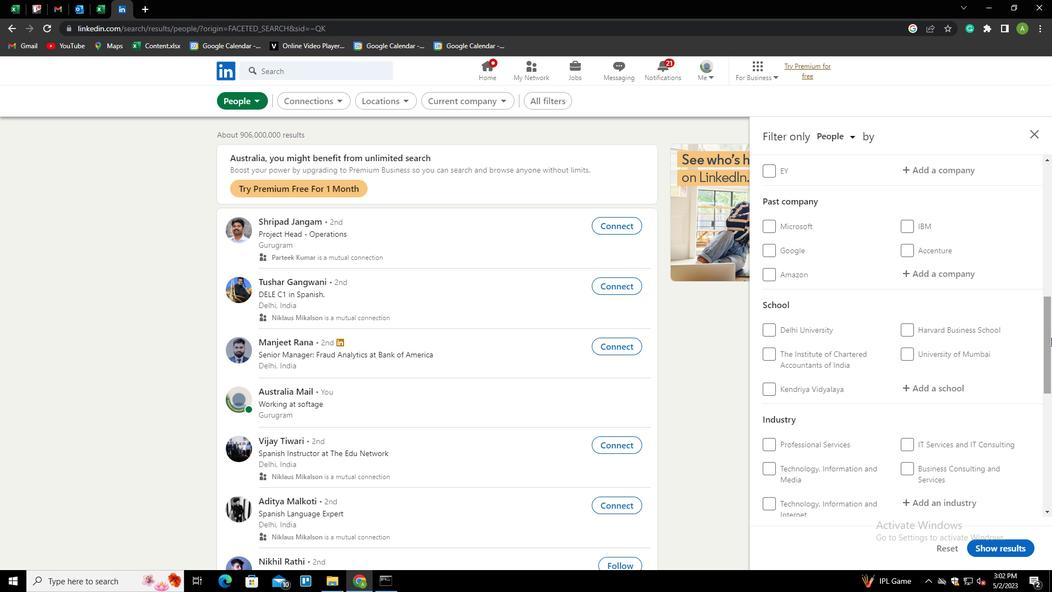 
Action: Mouse scrolled (1052, 337) with delta (0, 0)
Screenshot: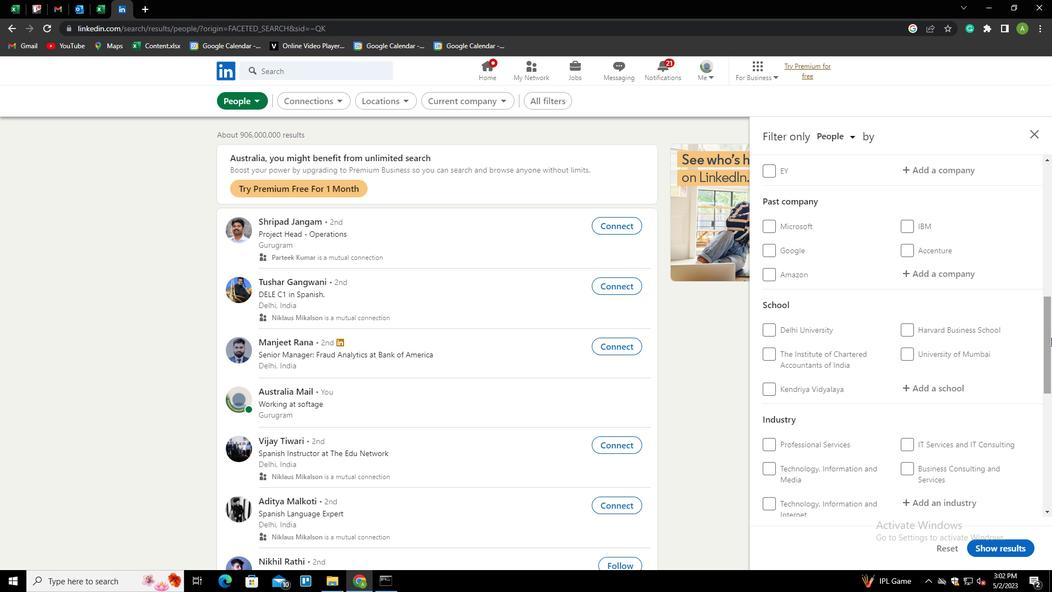 
Action: Mouse scrolled (1052, 337) with delta (0, 0)
Screenshot: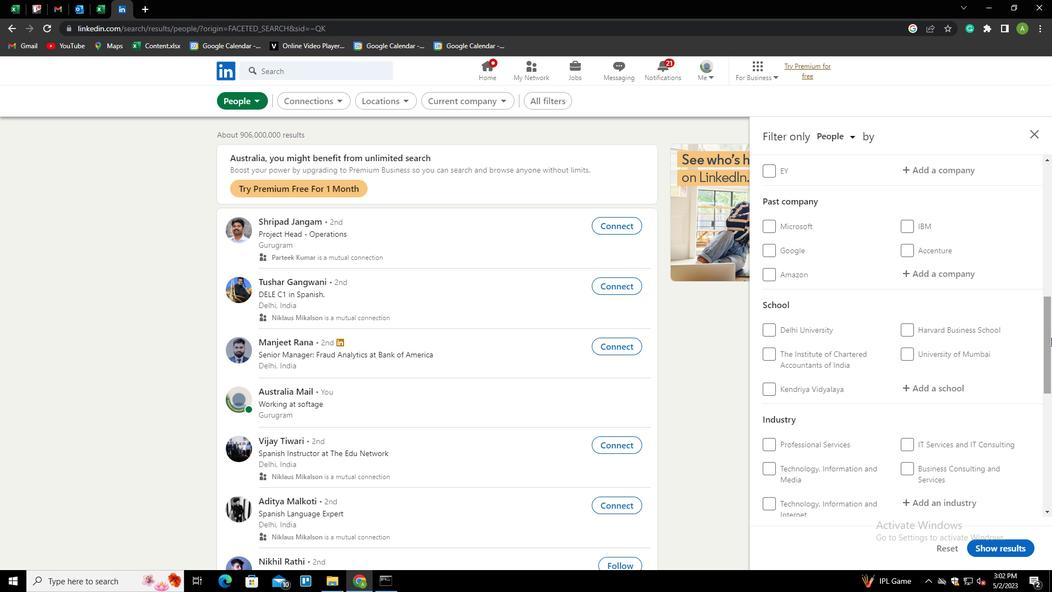 
Action: Mouse scrolled (1052, 337) with delta (0, 0)
Screenshot: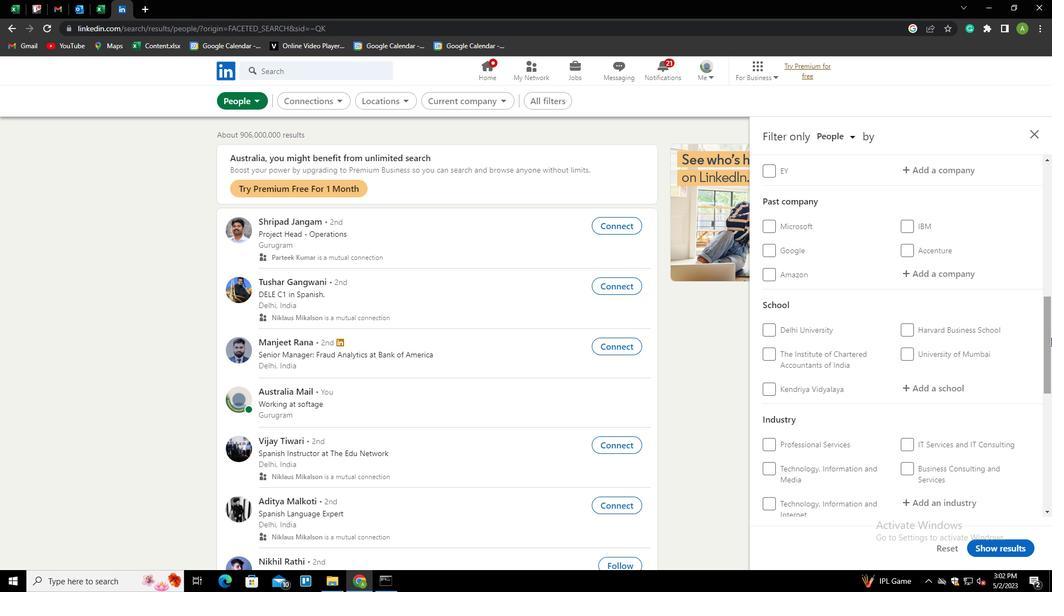 
Action: Mouse moved to (791, 286)
Screenshot: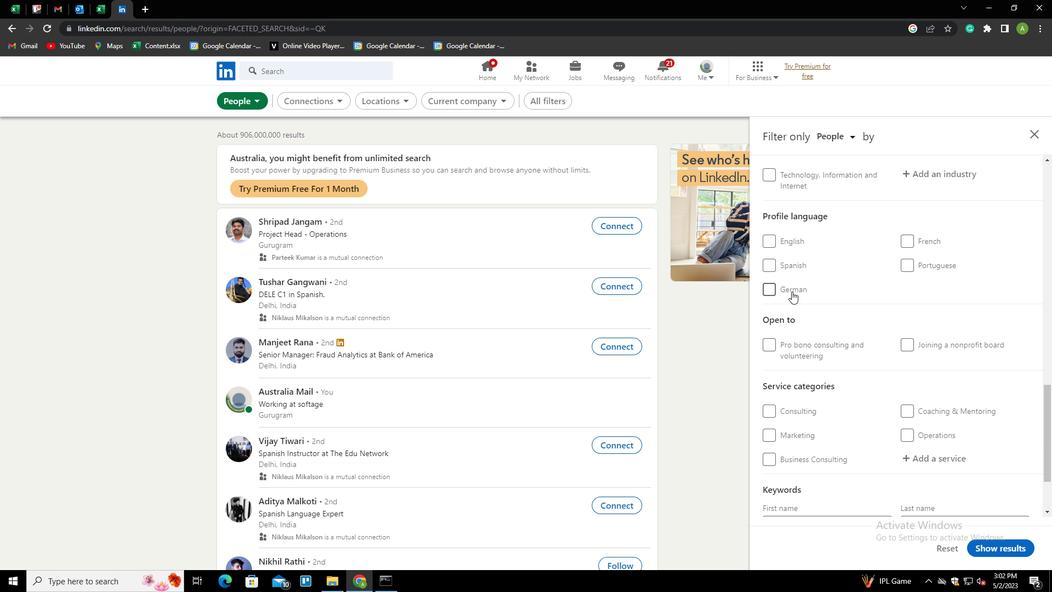 
Action: Mouse pressed left at (791, 286)
Screenshot: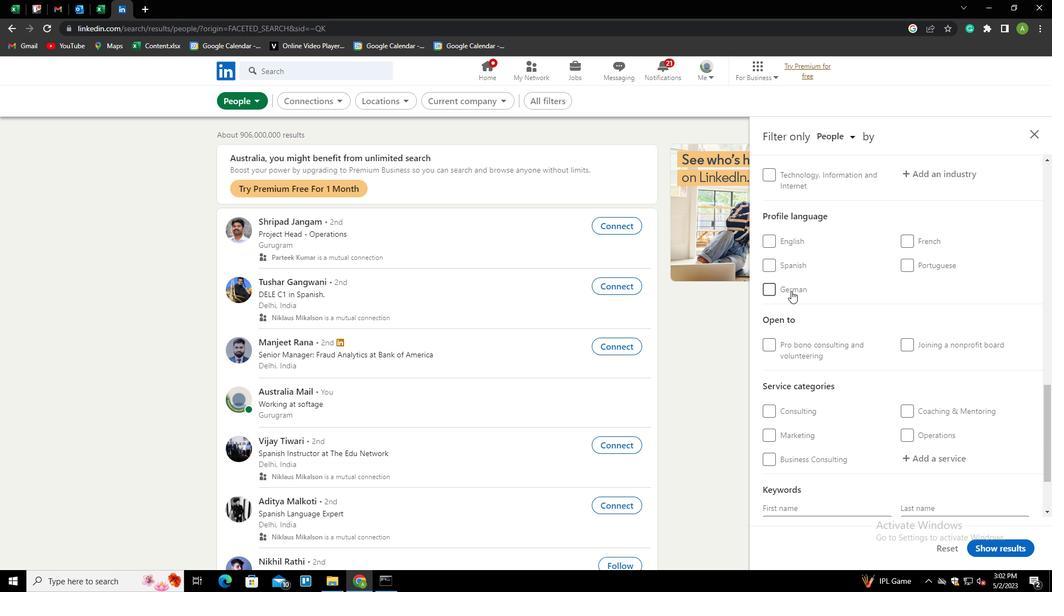 
Action: Mouse moved to (862, 287)
Screenshot: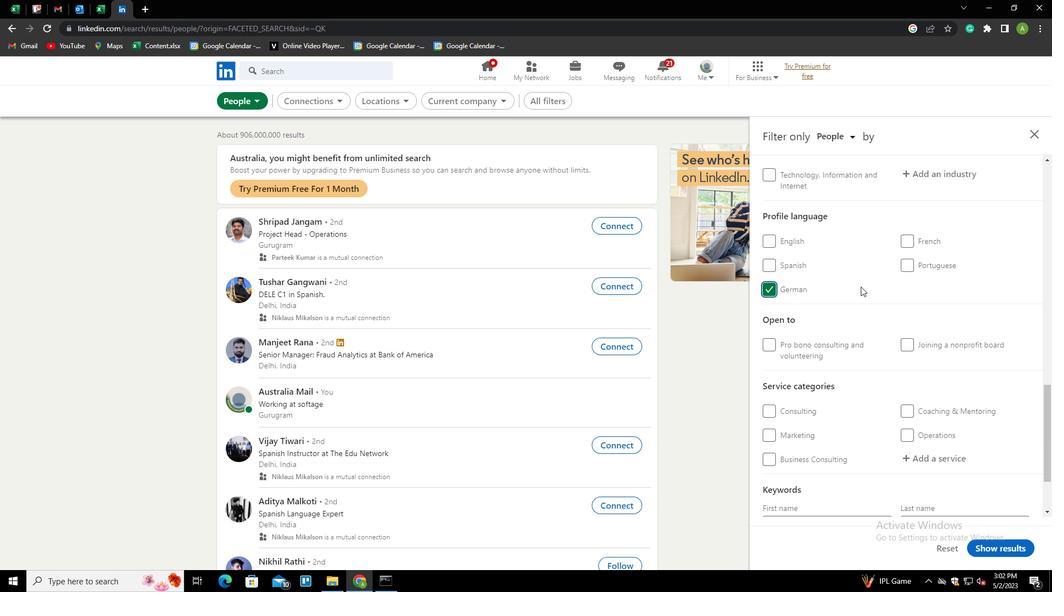 
Action: Mouse scrolled (862, 287) with delta (0, 0)
Screenshot: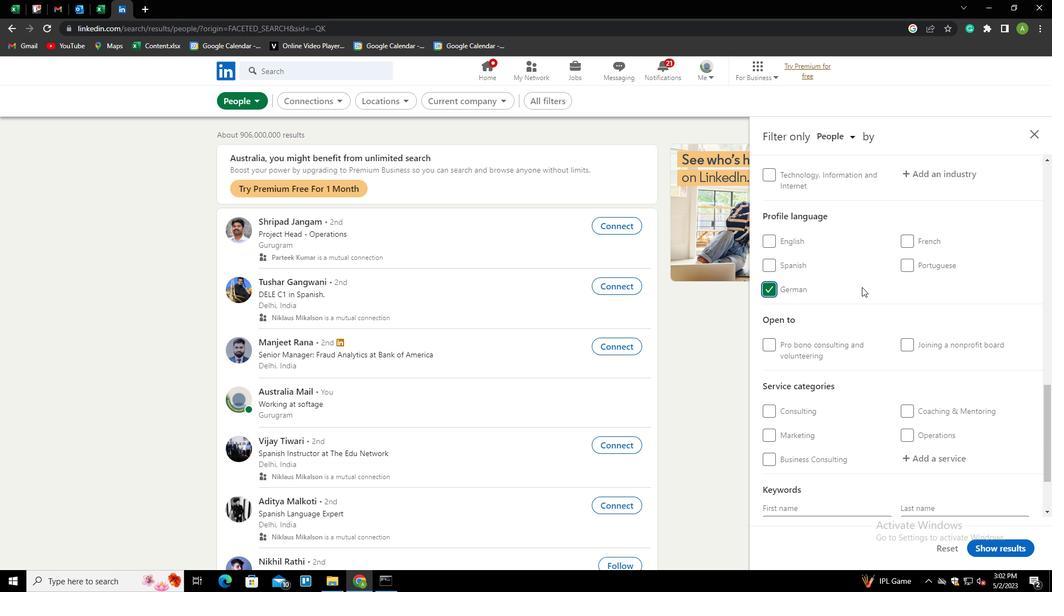 
Action: Mouse scrolled (862, 287) with delta (0, 0)
Screenshot: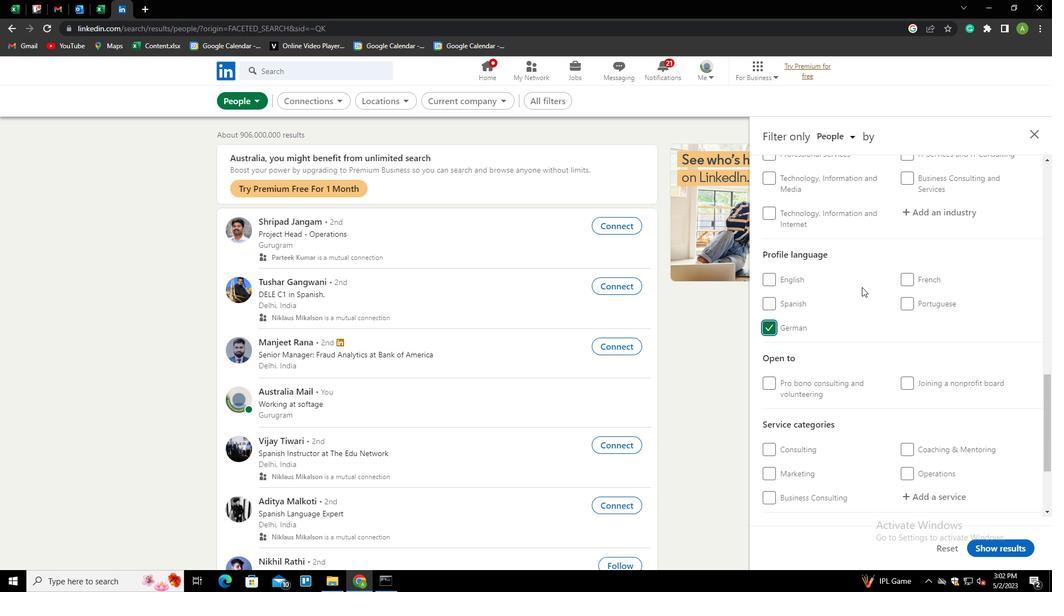 
Action: Mouse scrolled (862, 287) with delta (0, 0)
Screenshot: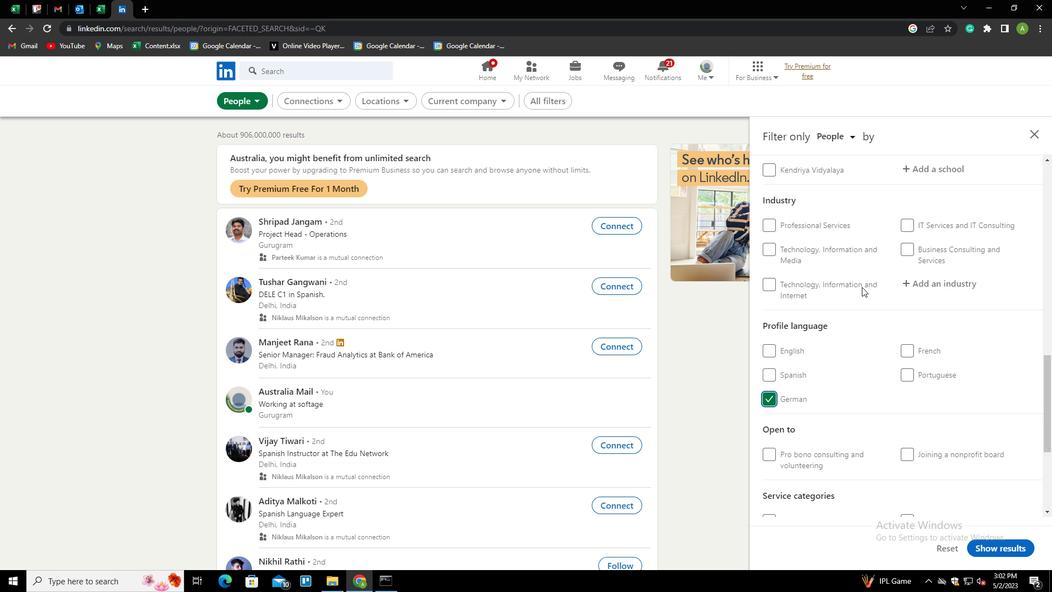 
Action: Mouse scrolled (862, 287) with delta (0, 0)
Screenshot: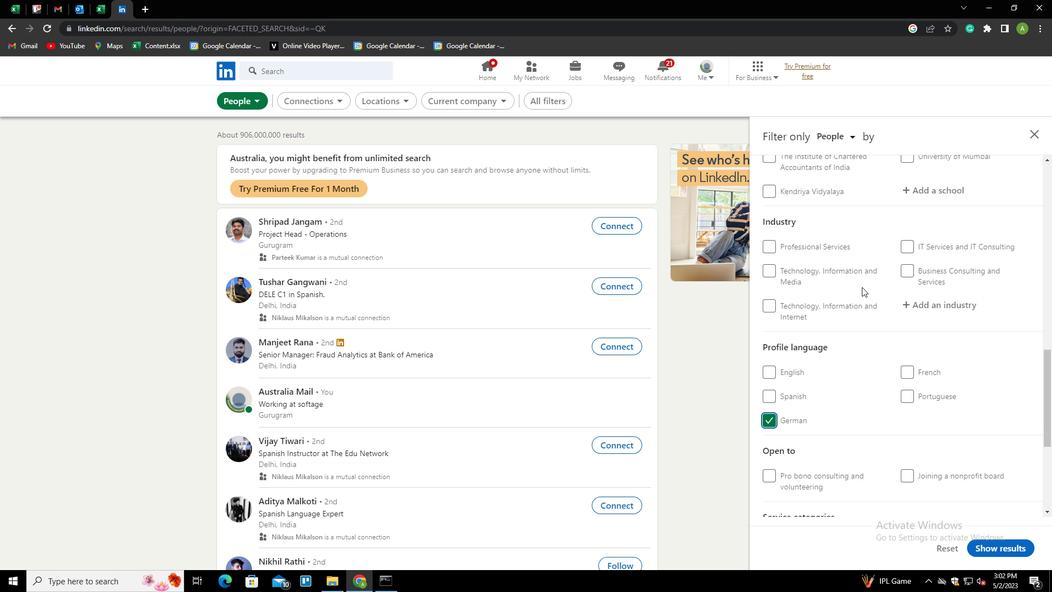 
Action: Mouse scrolled (862, 287) with delta (0, 0)
Screenshot: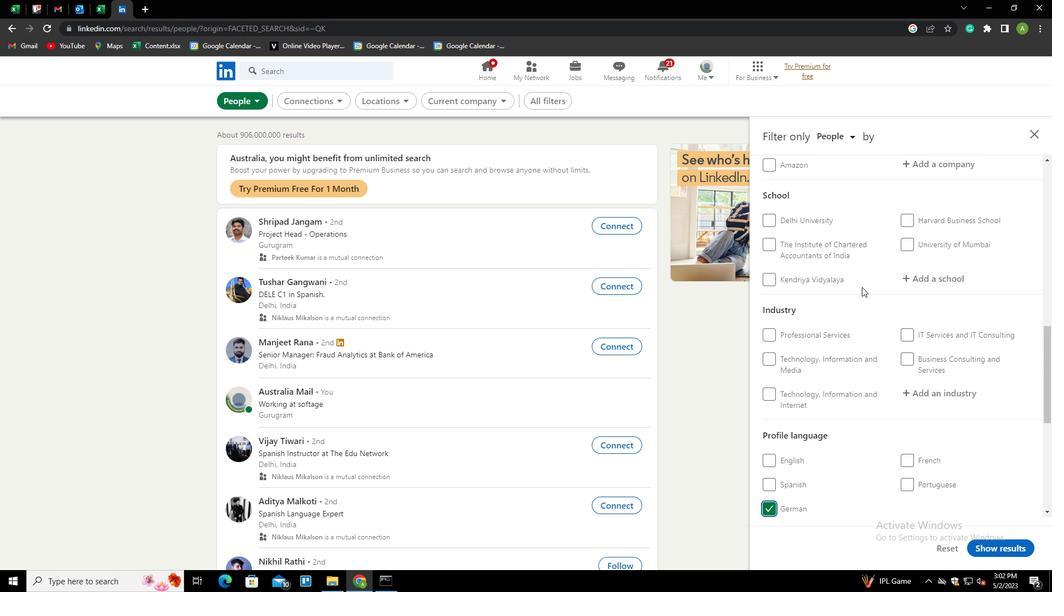
Action: Mouse scrolled (862, 287) with delta (0, 0)
Screenshot: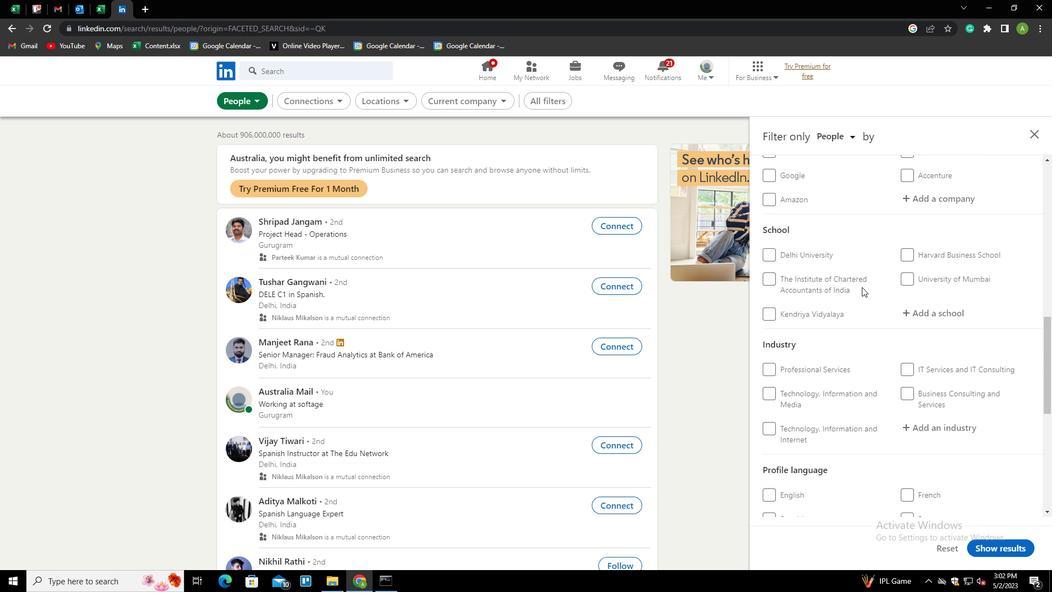 
Action: Mouse scrolled (862, 287) with delta (0, 0)
Screenshot: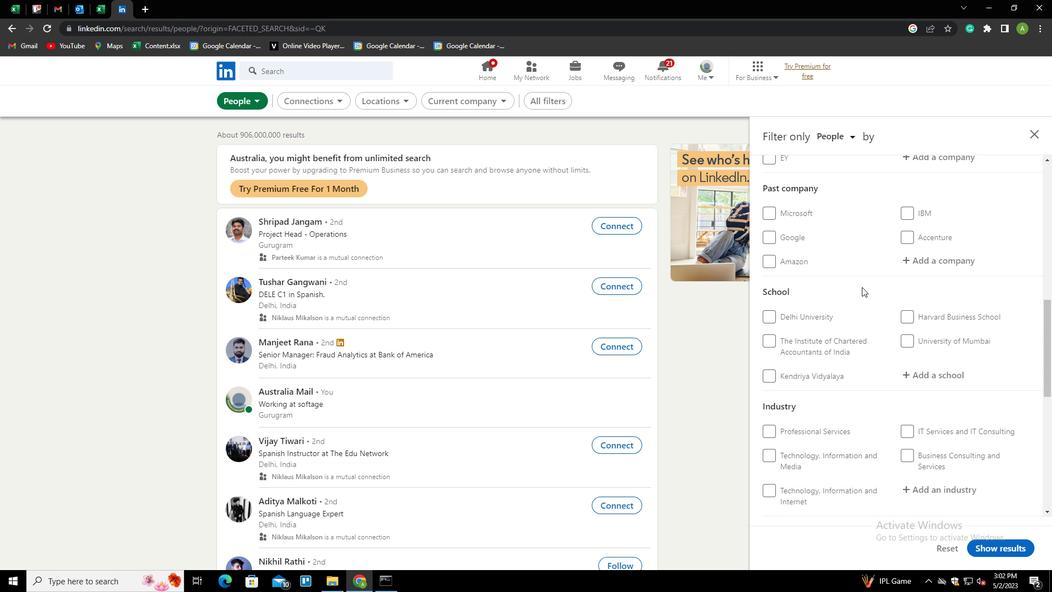 
Action: Mouse moved to (871, 280)
Screenshot: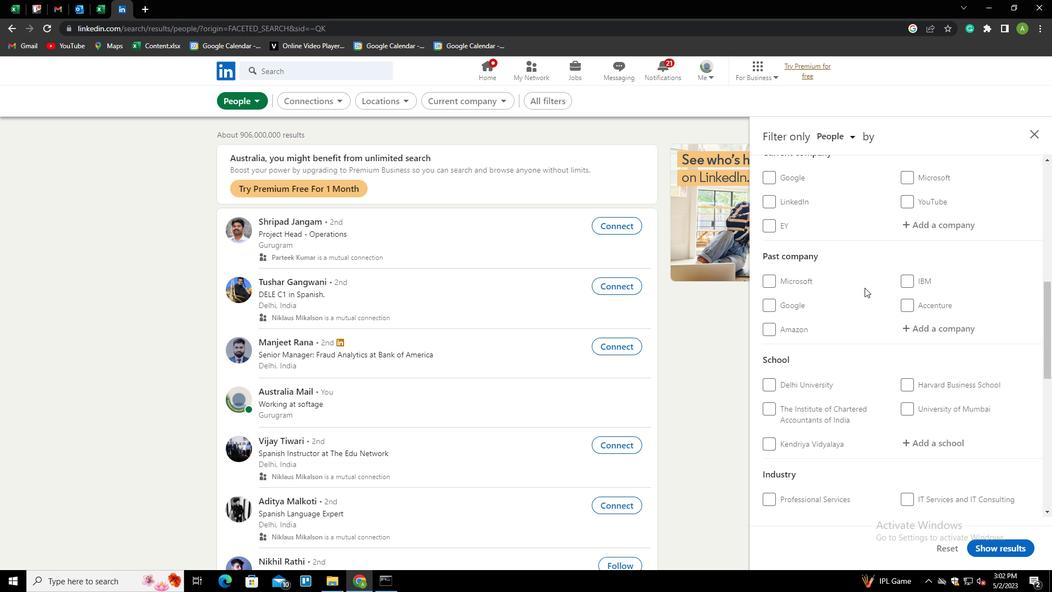 
Action: Mouse scrolled (871, 280) with delta (0, 0)
Screenshot: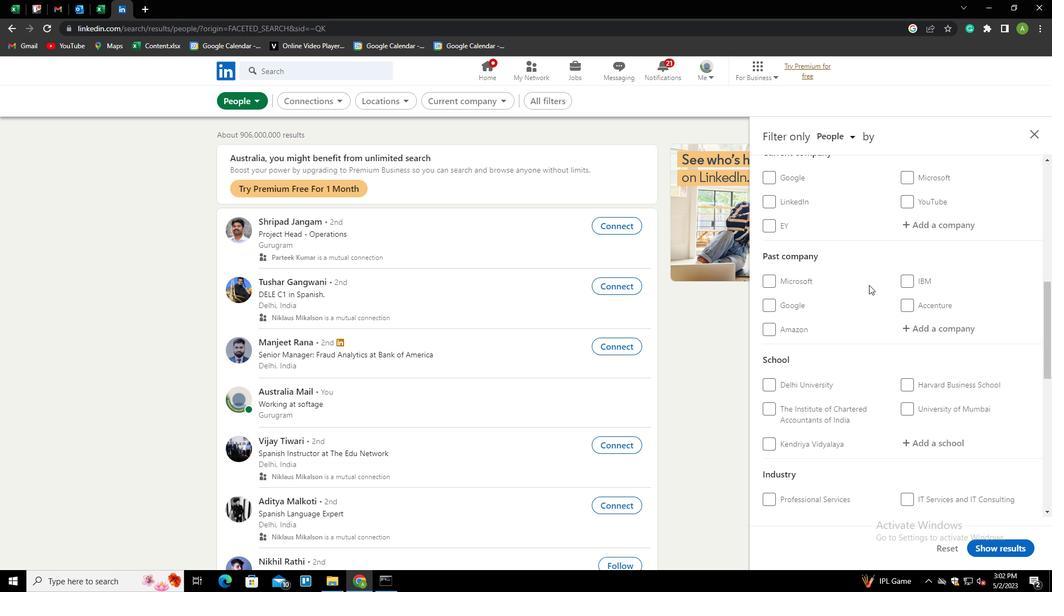 
Action: Mouse moved to (916, 283)
Screenshot: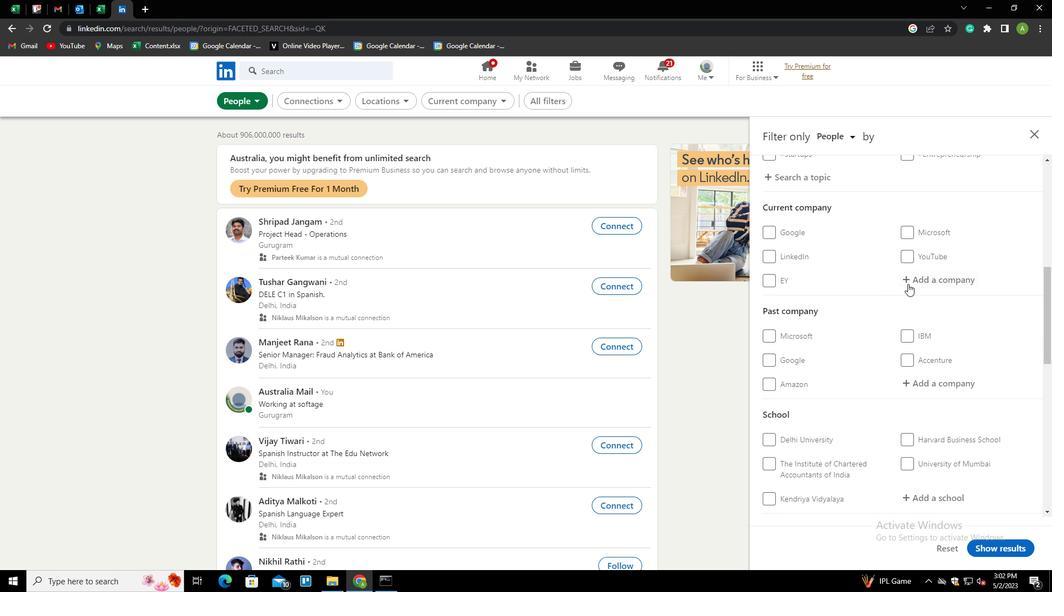 
Action: Mouse pressed left at (916, 283)
Screenshot: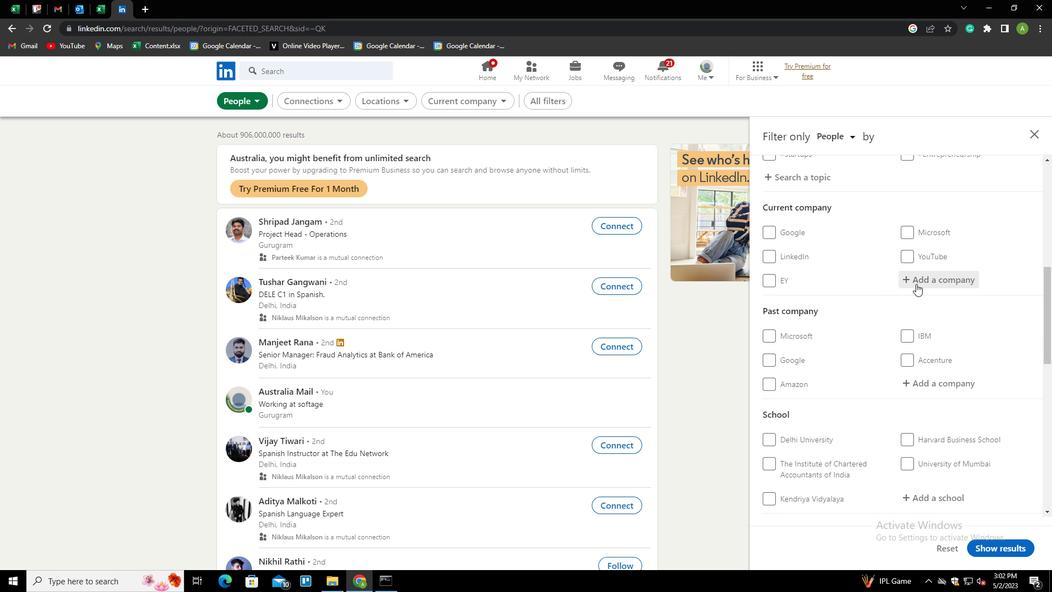 
Action: Mouse moved to (920, 281)
Screenshot: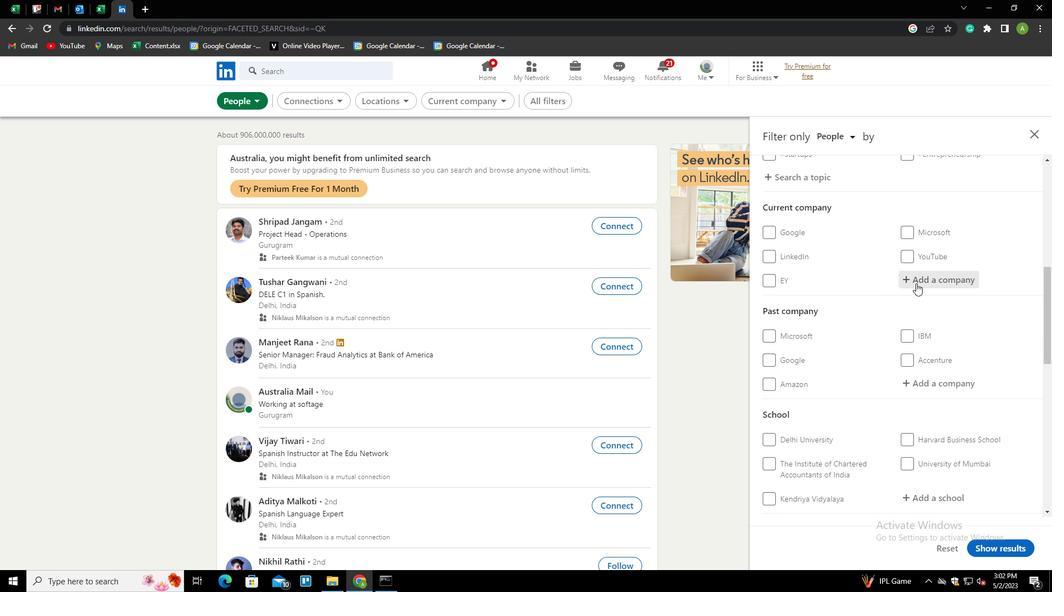 
Action: Mouse pressed left at (920, 281)
Screenshot: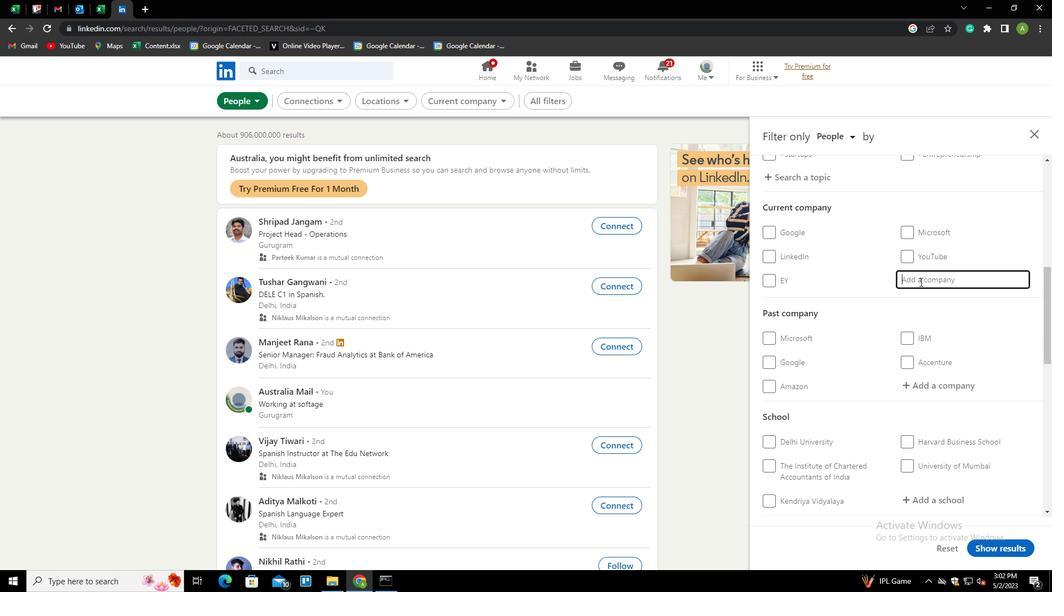 
Action: Key pressed <Key.shift>JIP<Key.backspace>O<Key.down><Key.enter>
Screenshot: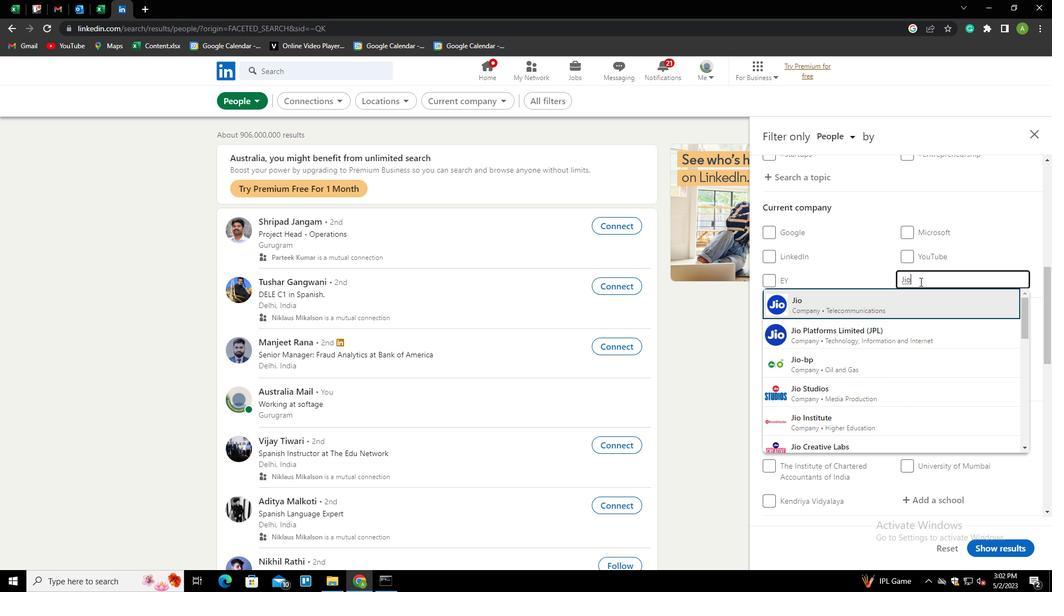 
Action: Mouse scrolled (920, 281) with delta (0, 0)
Screenshot: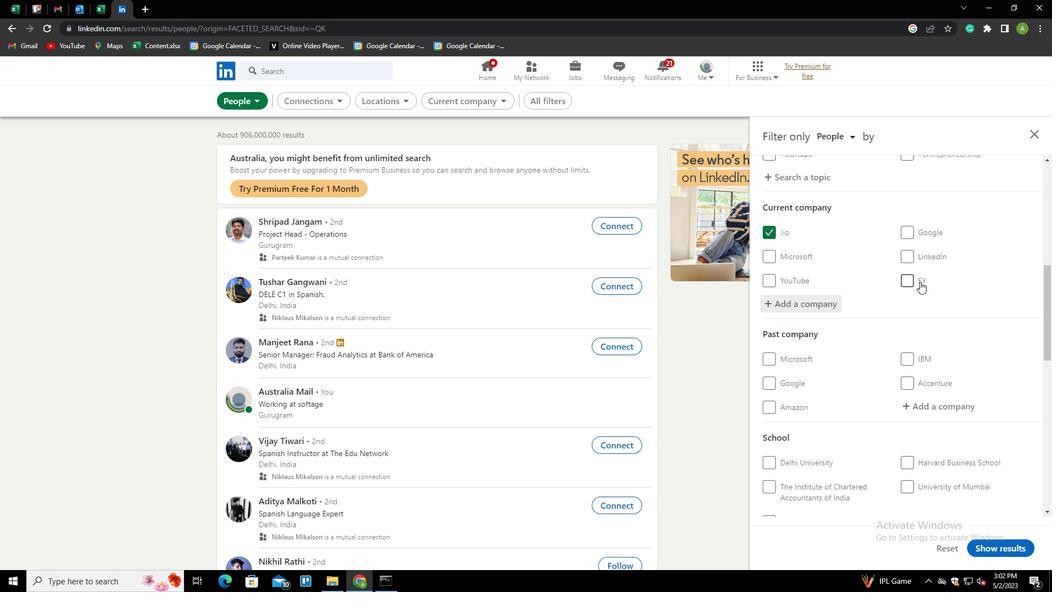 
Action: Mouse scrolled (920, 281) with delta (0, 0)
Screenshot: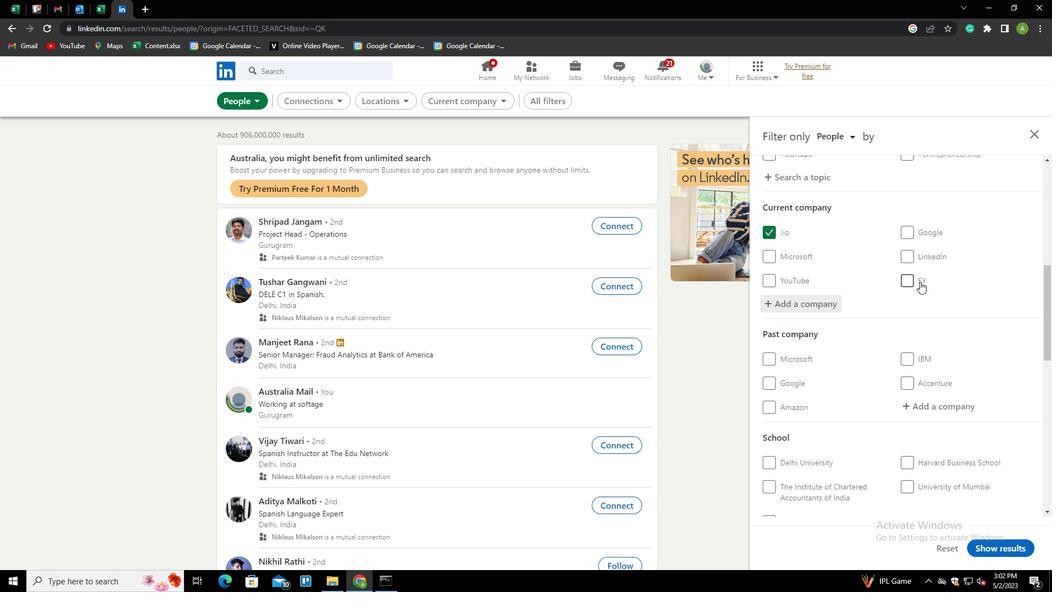 
Action: Mouse scrolled (920, 281) with delta (0, 0)
Screenshot: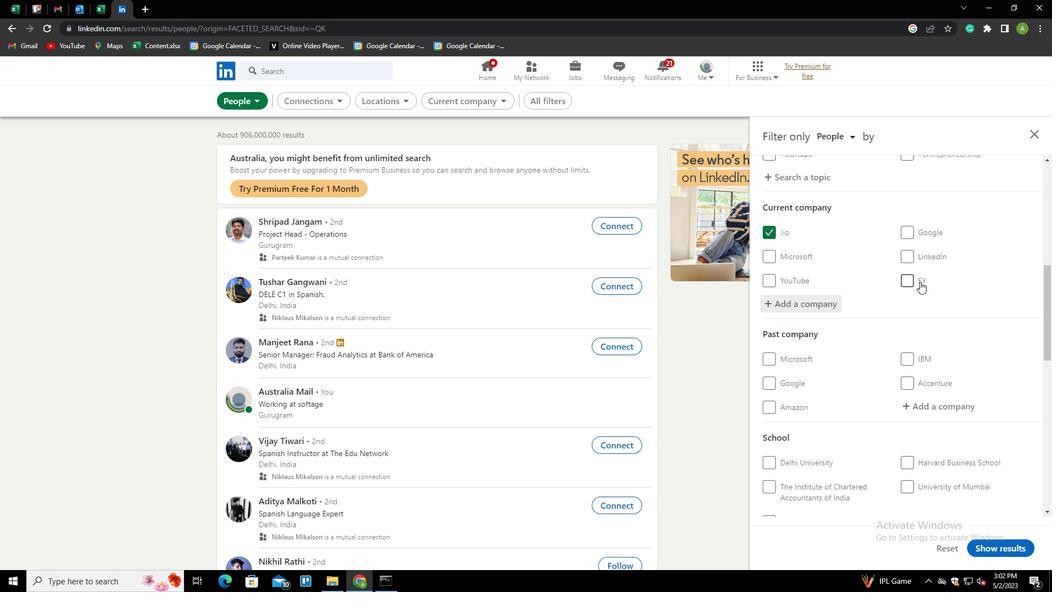 
Action: Mouse scrolled (920, 281) with delta (0, 0)
Screenshot: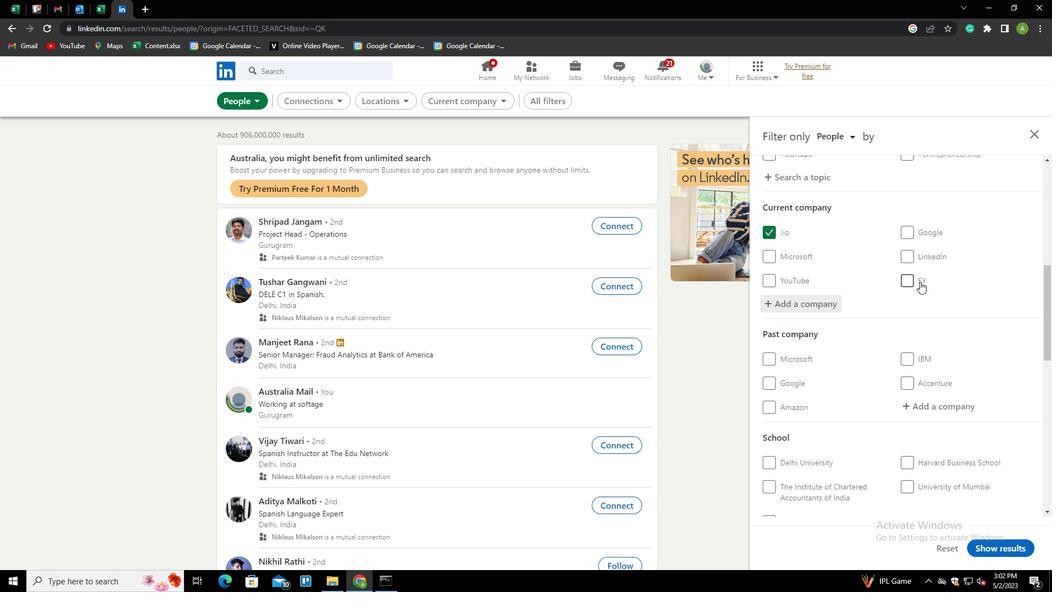 
Action: Mouse moved to (923, 304)
Screenshot: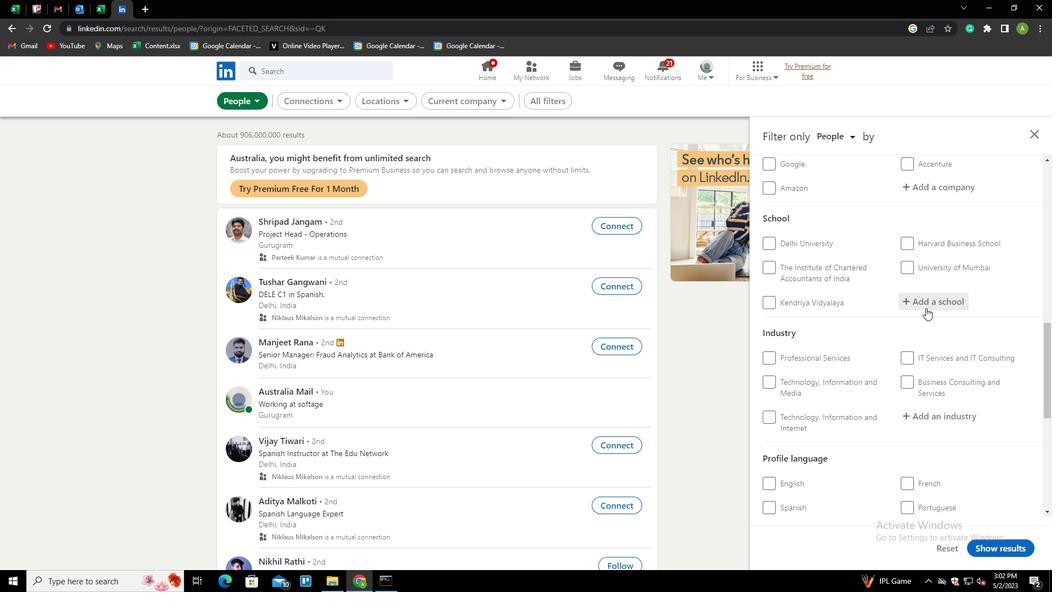 
Action: Mouse pressed left at (923, 304)
Screenshot: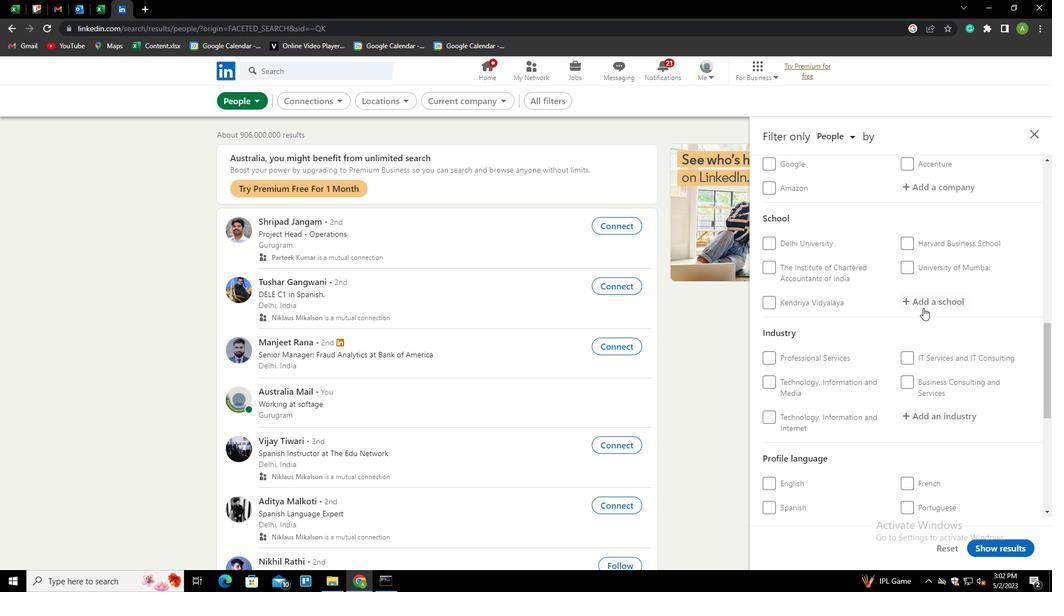 
Action: Key pressed <Key.shift>D<Key.backspace><Key.shift>SRI<Key.space><Key.shift>SAU<Key.backspace>I<Key.backspace>I<Key.space><Key.shift>RAM<Key.down><Key.enter>
Screenshot: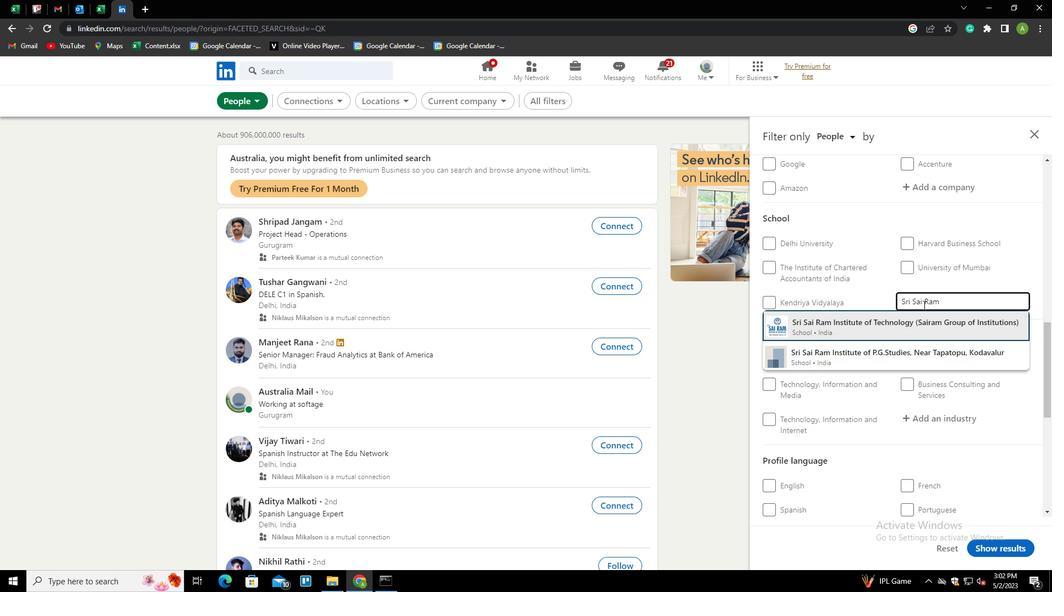 
Action: Mouse scrolled (923, 304) with delta (0, 0)
Screenshot: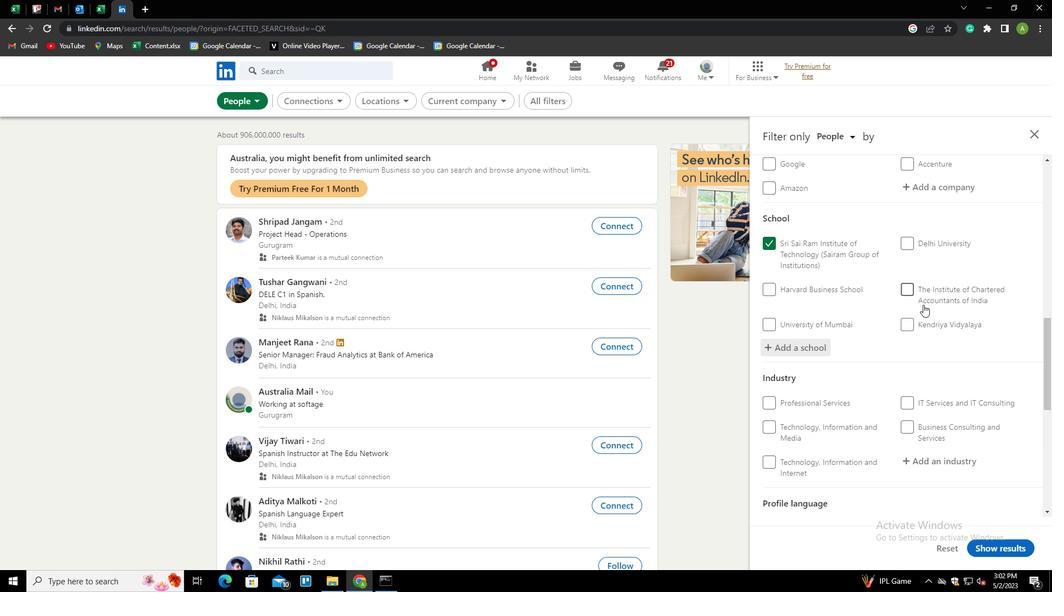 
Action: Mouse scrolled (923, 304) with delta (0, 0)
Screenshot: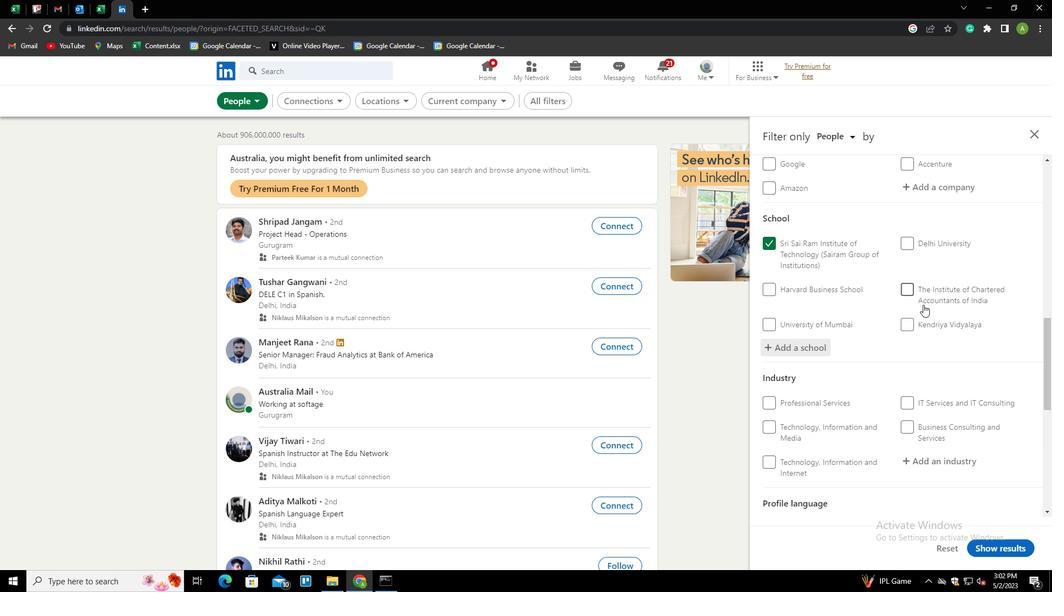 
Action: Mouse scrolled (923, 304) with delta (0, 0)
Screenshot: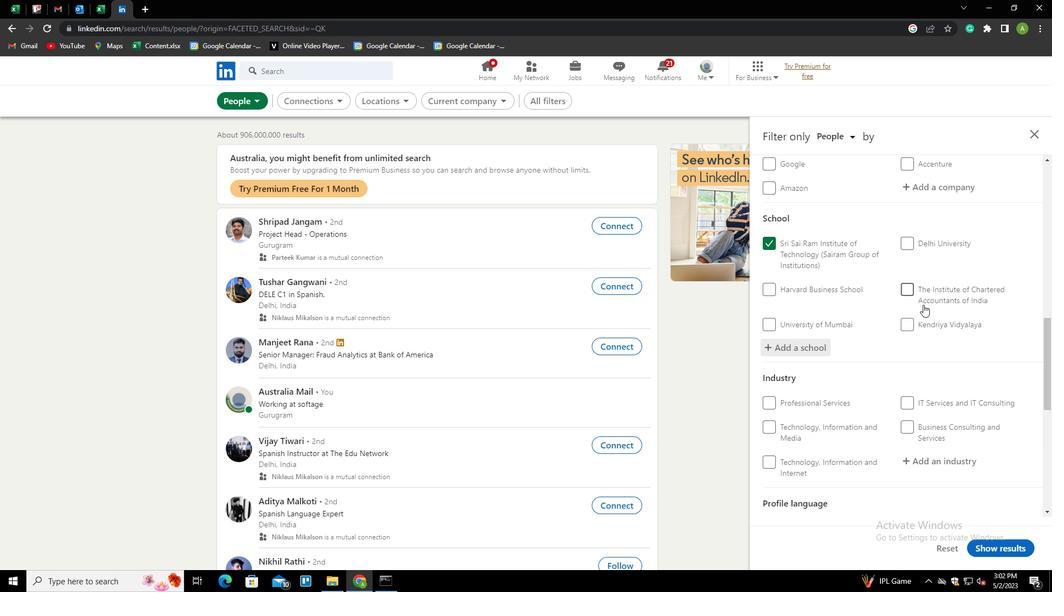 
Action: Mouse moved to (923, 291)
Screenshot: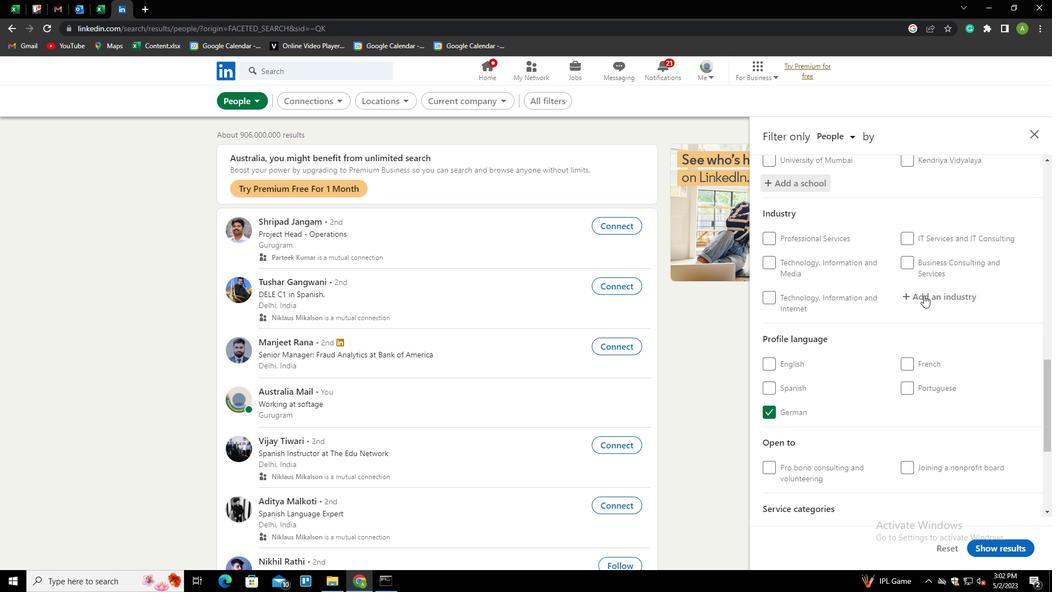 
Action: Mouse pressed left at (923, 291)
Screenshot: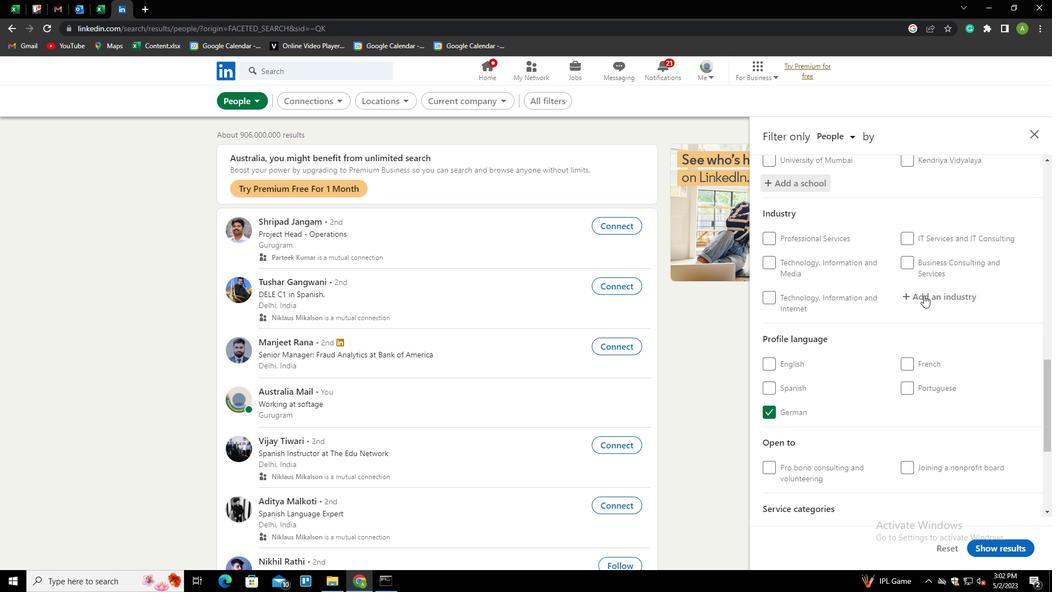 
Action: Mouse moved to (928, 295)
Screenshot: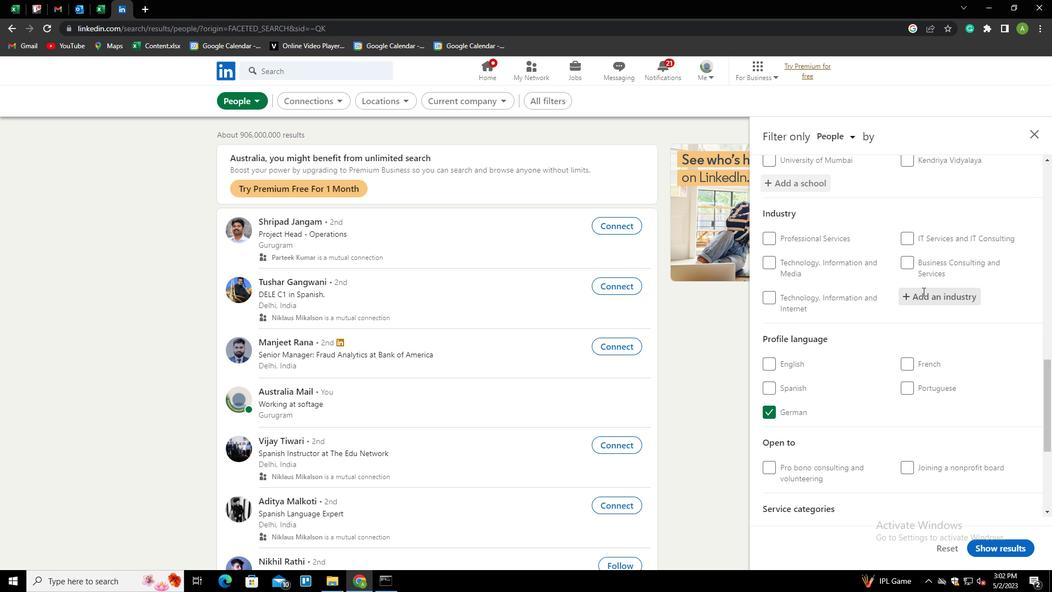 
Action: Mouse pressed left at (928, 295)
Screenshot: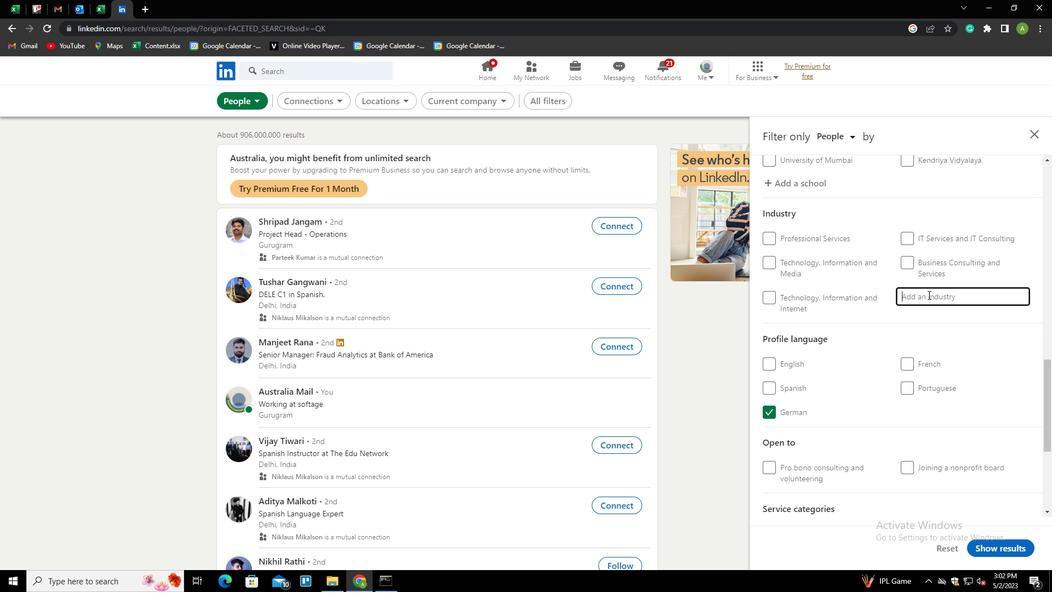 
Action: Key pressed <Key.shift>HUMAN<Key.down><Key.enter>
Screenshot: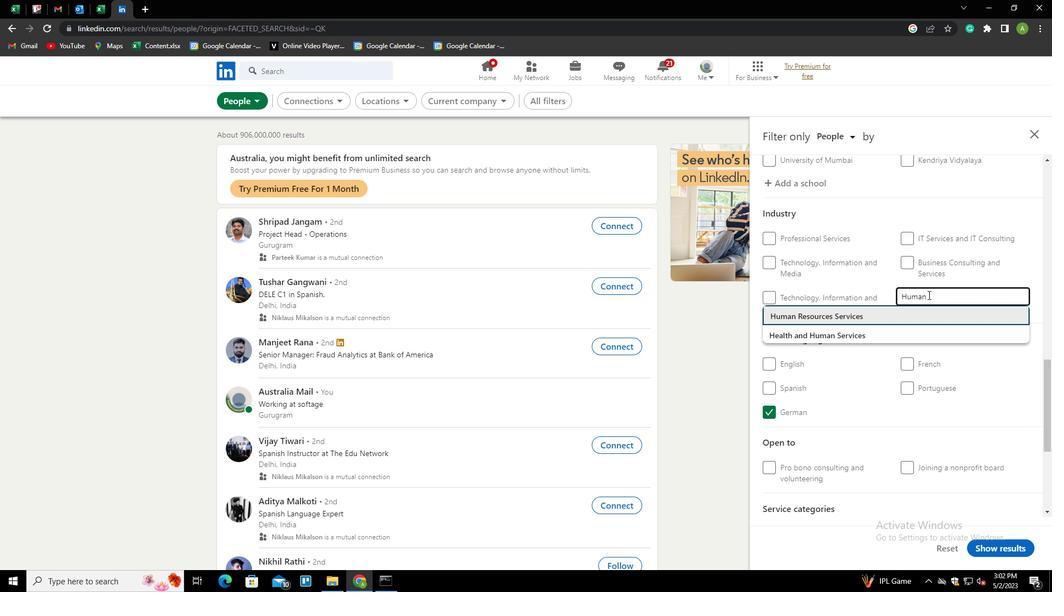 
Action: Mouse scrolled (928, 294) with delta (0, 0)
Screenshot: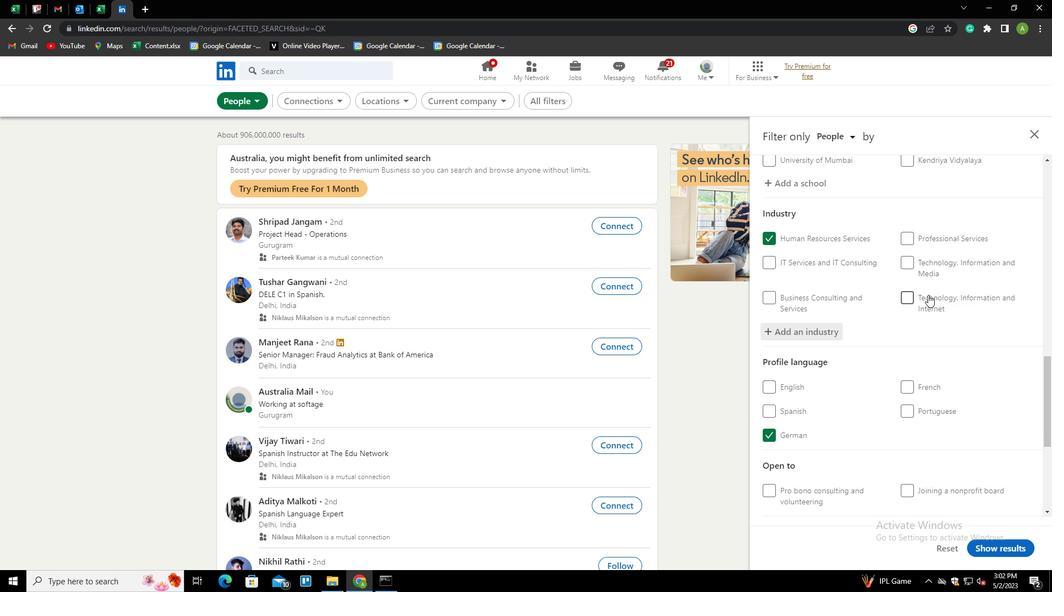 
Action: Mouse scrolled (928, 294) with delta (0, 0)
Screenshot: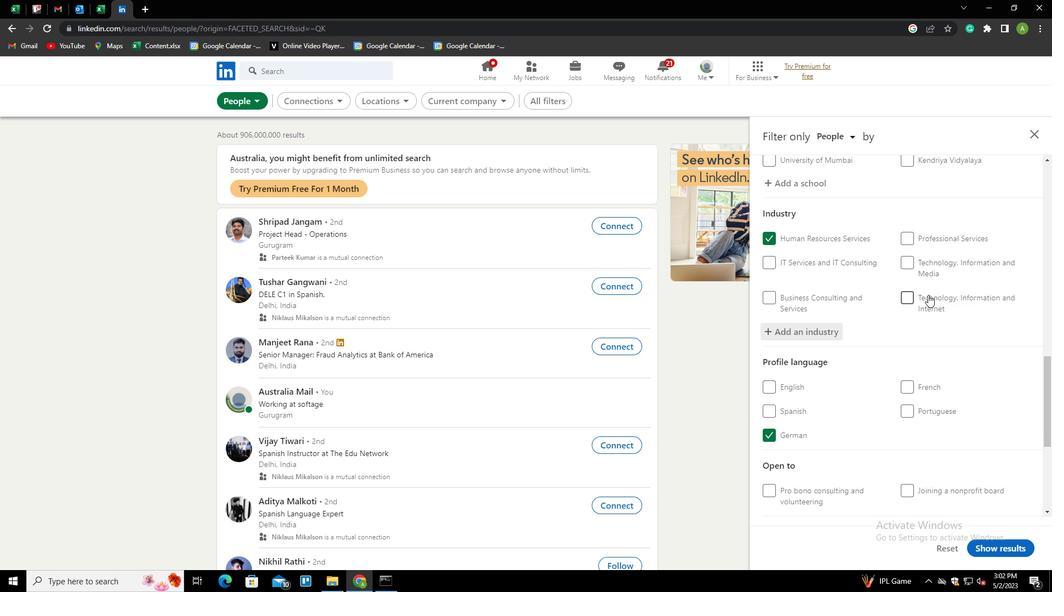 
Action: Mouse scrolled (928, 294) with delta (0, 0)
Screenshot: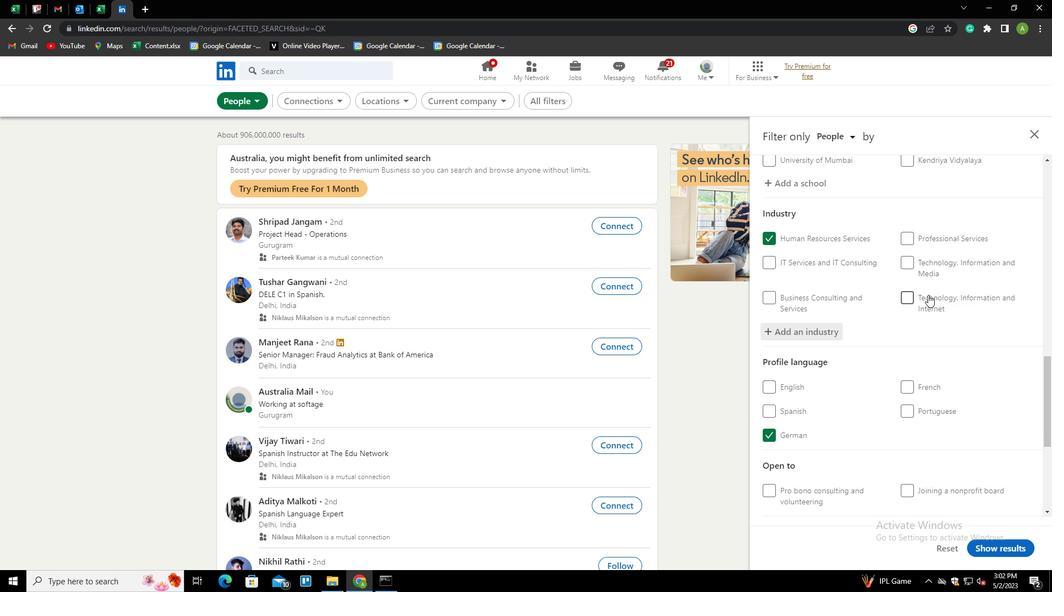 
Action: Mouse scrolled (928, 294) with delta (0, 0)
Screenshot: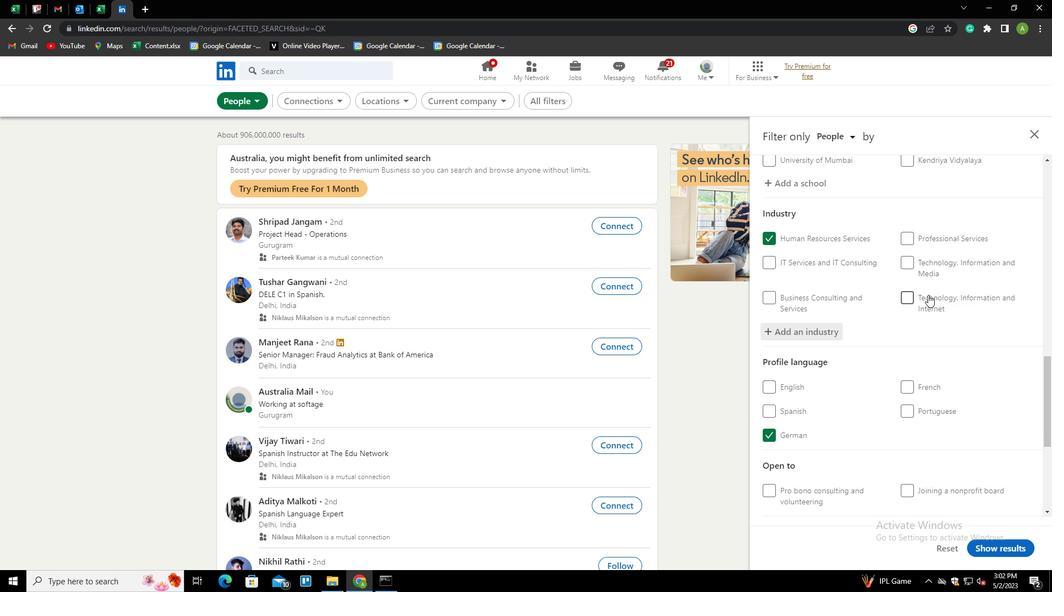 
Action: Mouse scrolled (928, 294) with delta (0, 0)
Screenshot: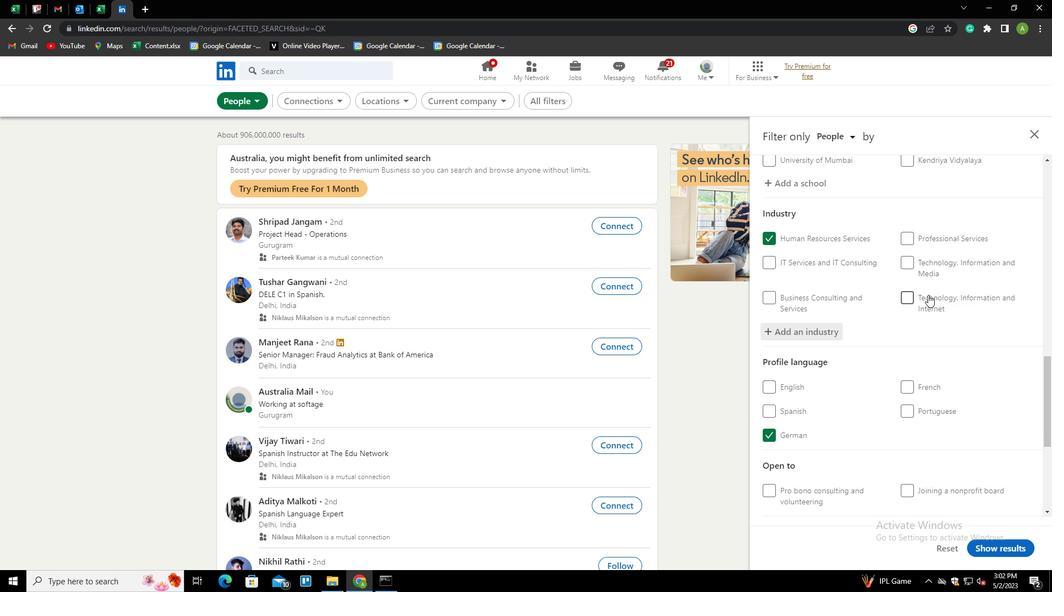 
Action: Mouse scrolled (928, 294) with delta (0, 0)
Screenshot: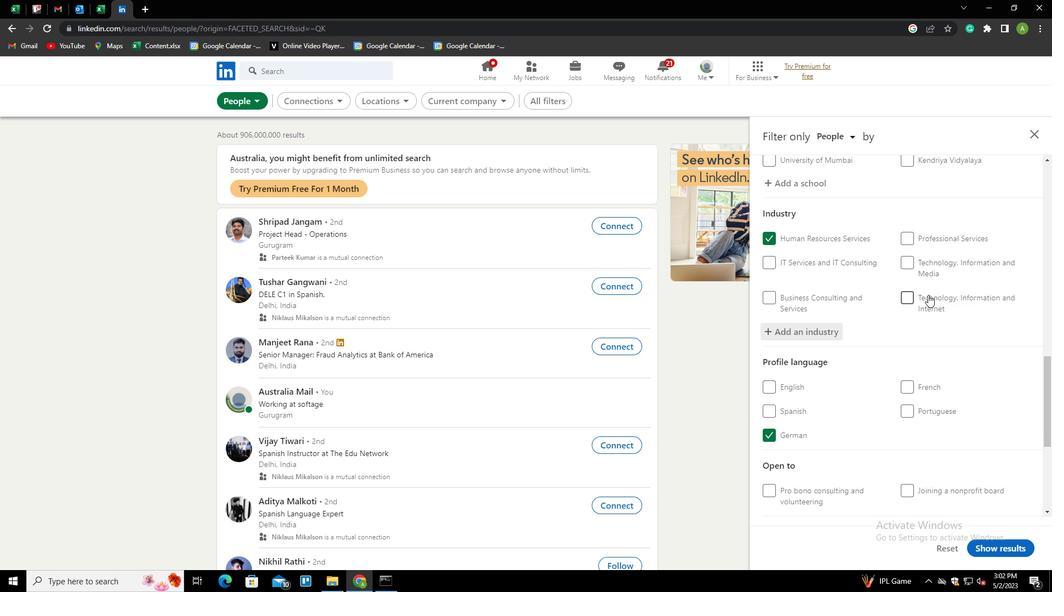 
Action: Mouse moved to (933, 360)
Screenshot: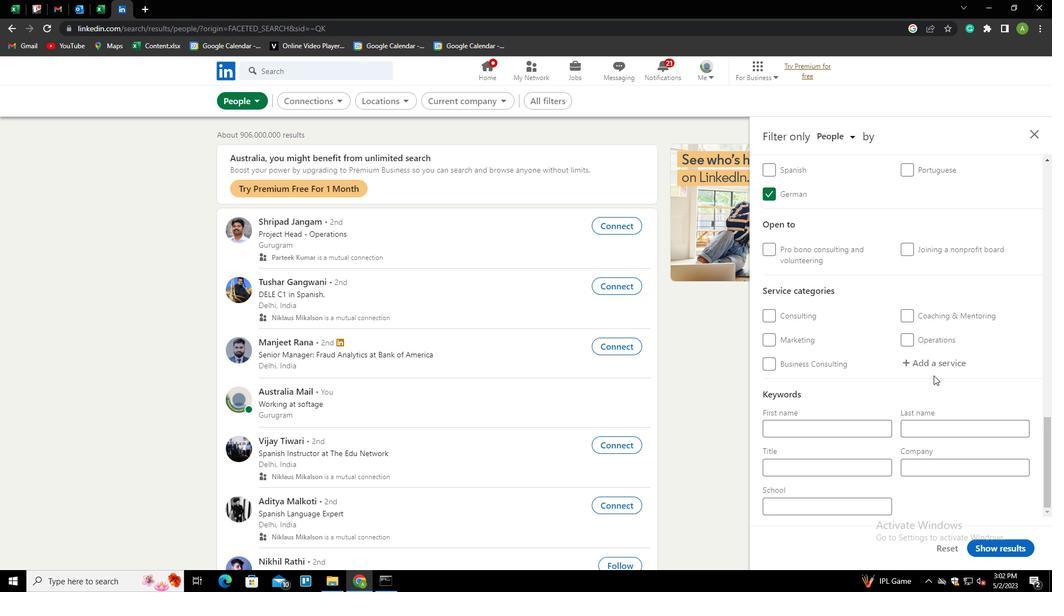 
Action: Mouse pressed left at (933, 360)
Screenshot: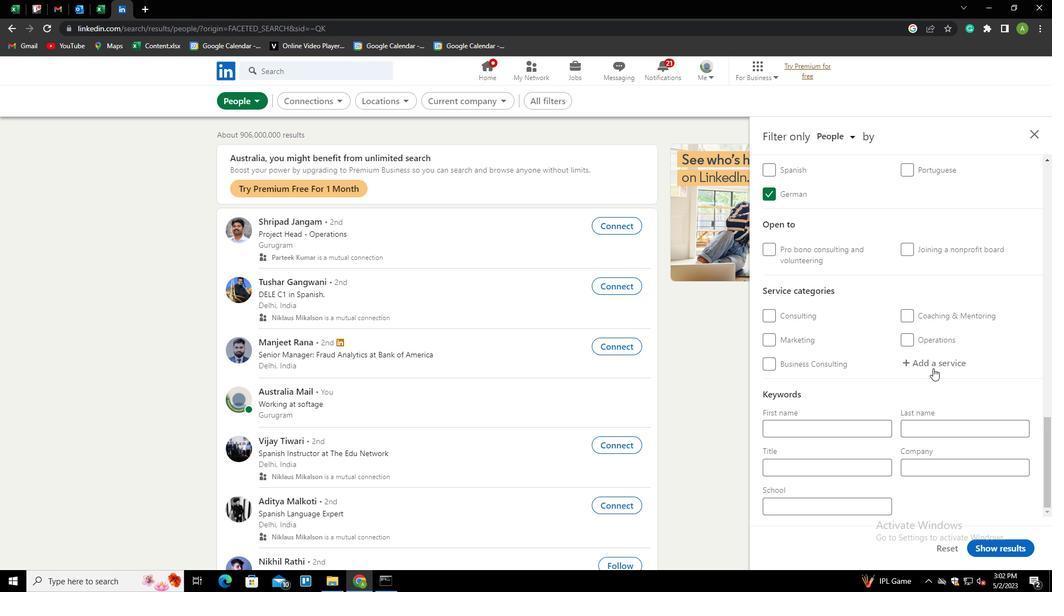 
Action: Key pressed <Key.shift>CONSULTING<Key.down><Key.down><Key.down><Key.down><Key.down><Key.down><Key.down><Key.down><Key.down><Key.down><Key.down><Key.down><Key.down><Key.down><Key.down><Key.down><Key.down><Key.down><Key.down>
Screenshot: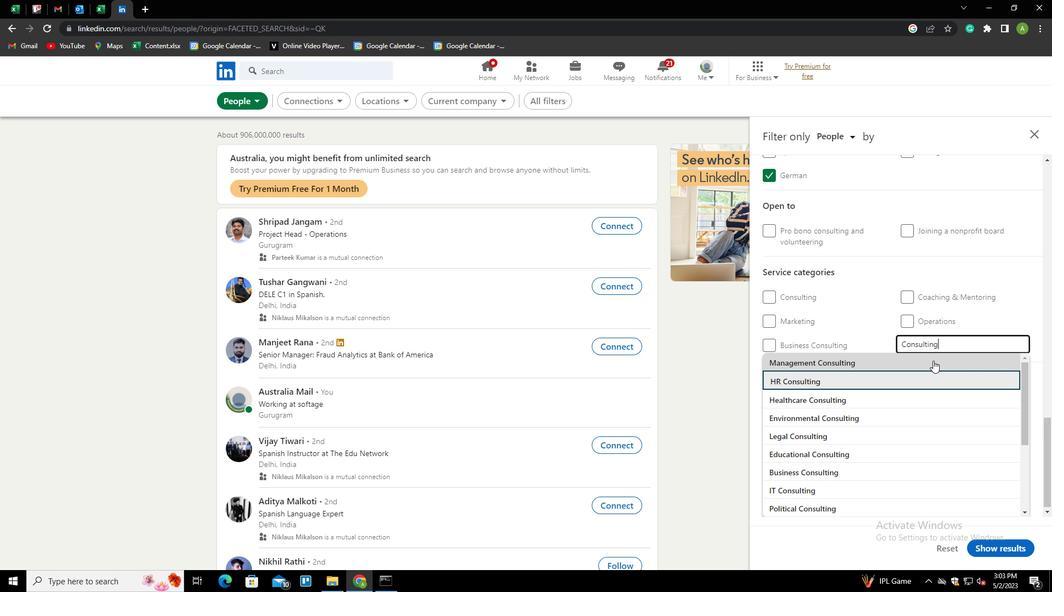 
Action: Mouse moved to (1010, 319)
Screenshot: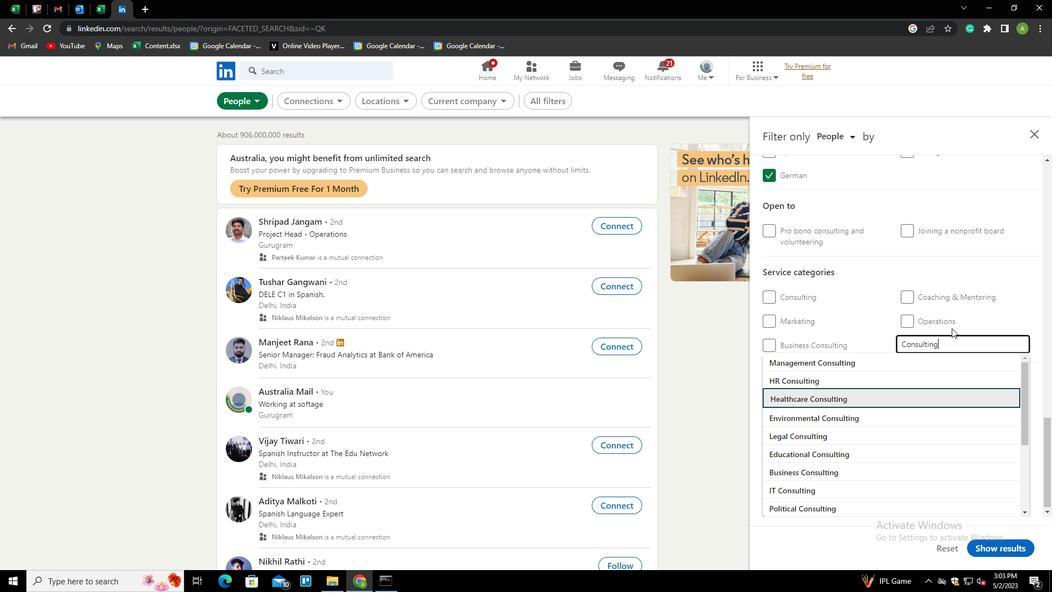
Action: Mouse pressed left at (1010, 319)
Screenshot: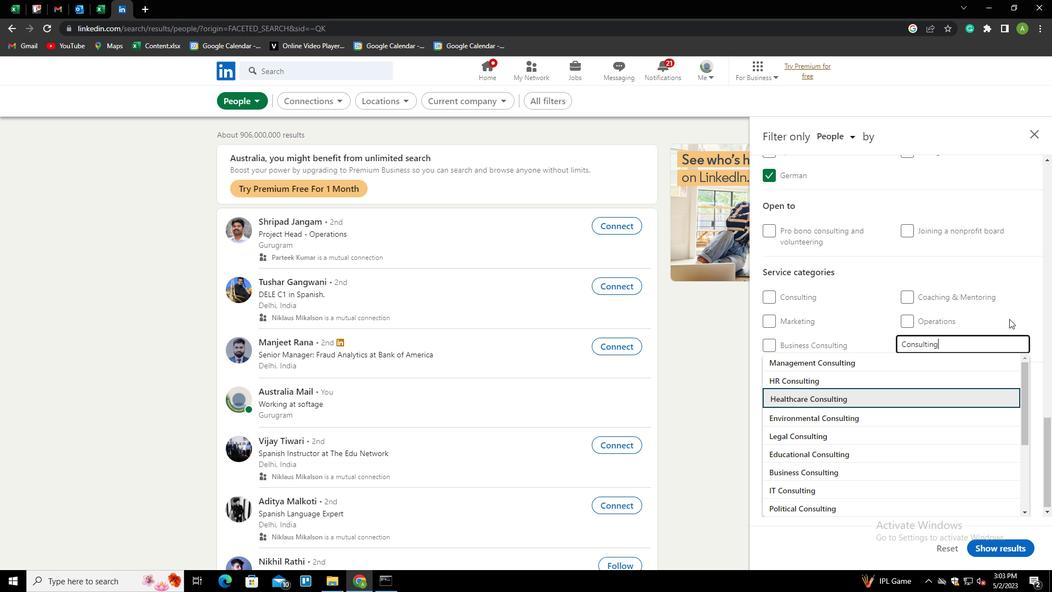 
Action: Mouse moved to (986, 402)
Screenshot: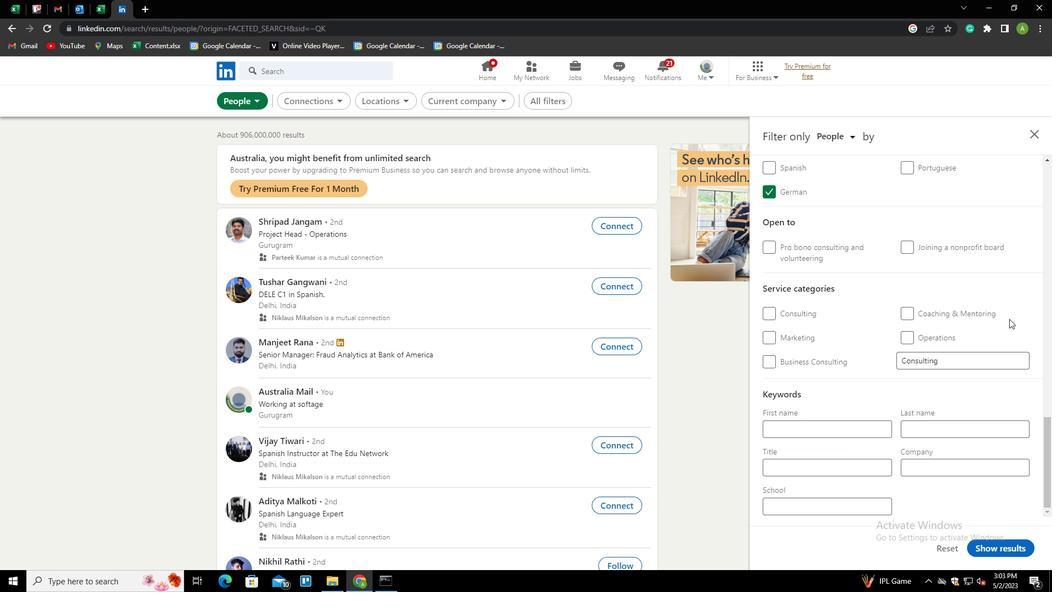 
Action: Mouse scrolled (986, 401) with delta (0, 0)
Screenshot: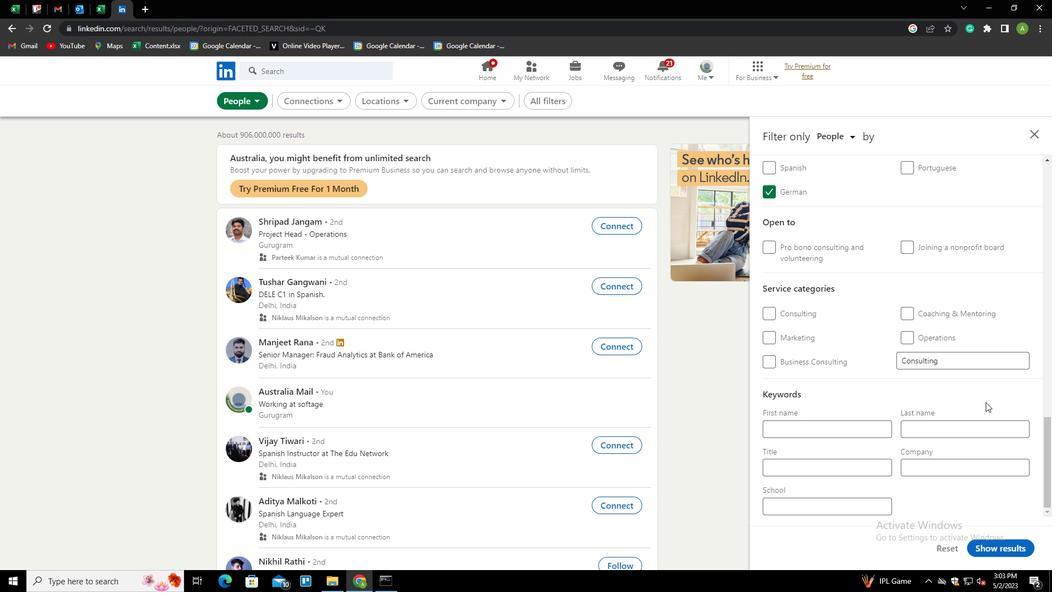 
Action: Mouse scrolled (986, 401) with delta (0, 0)
Screenshot: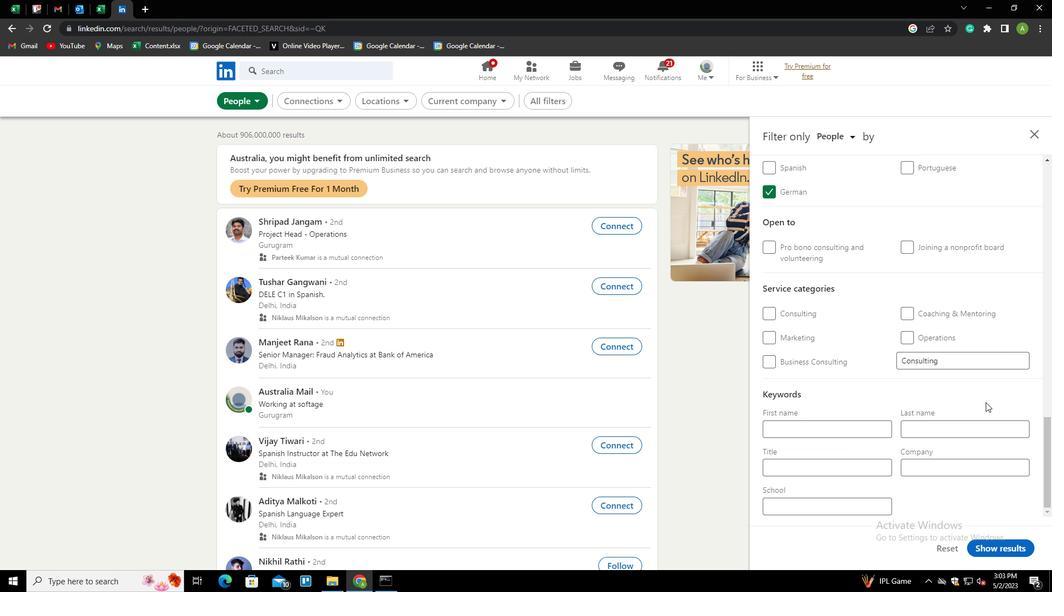 
Action: Mouse scrolled (986, 401) with delta (0, 0)
Screenshot: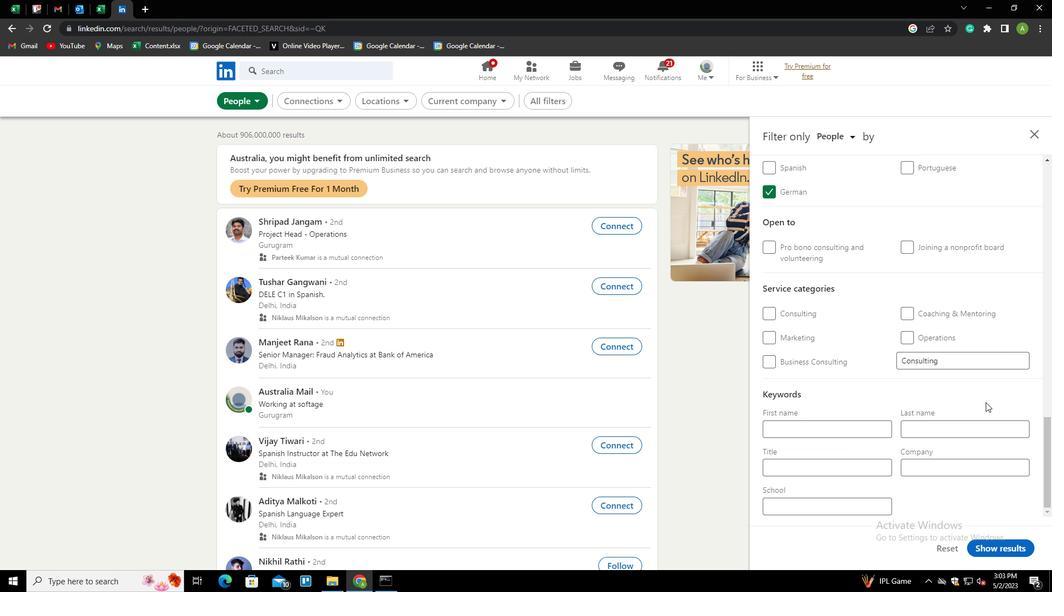 
Action: Mouse scrolled (986, 401) with delta (0, 0)
Screenshot: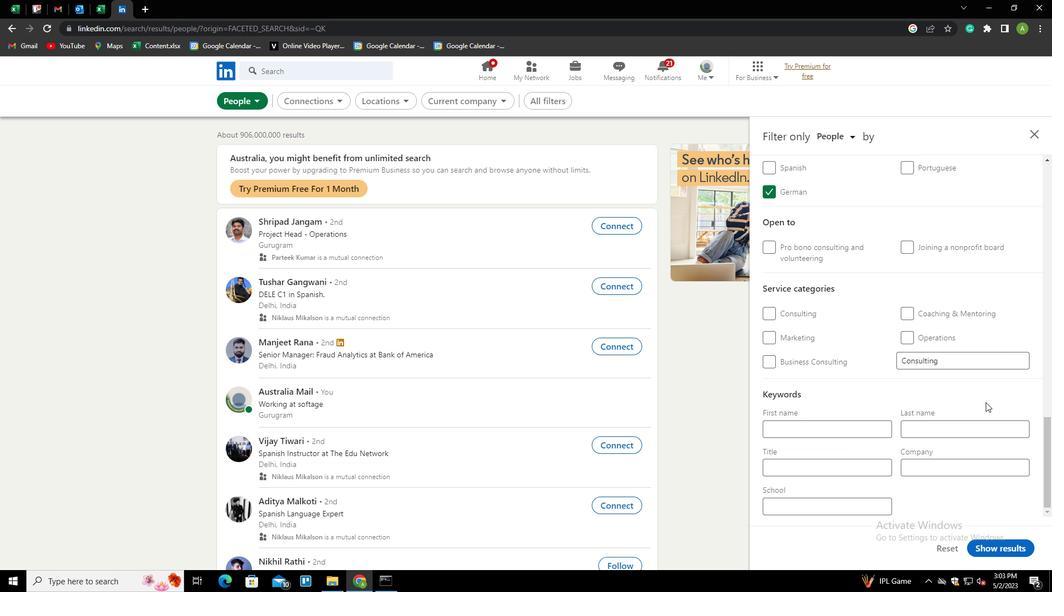 
Action: Mouse moved to (863, 471)
Screenshot: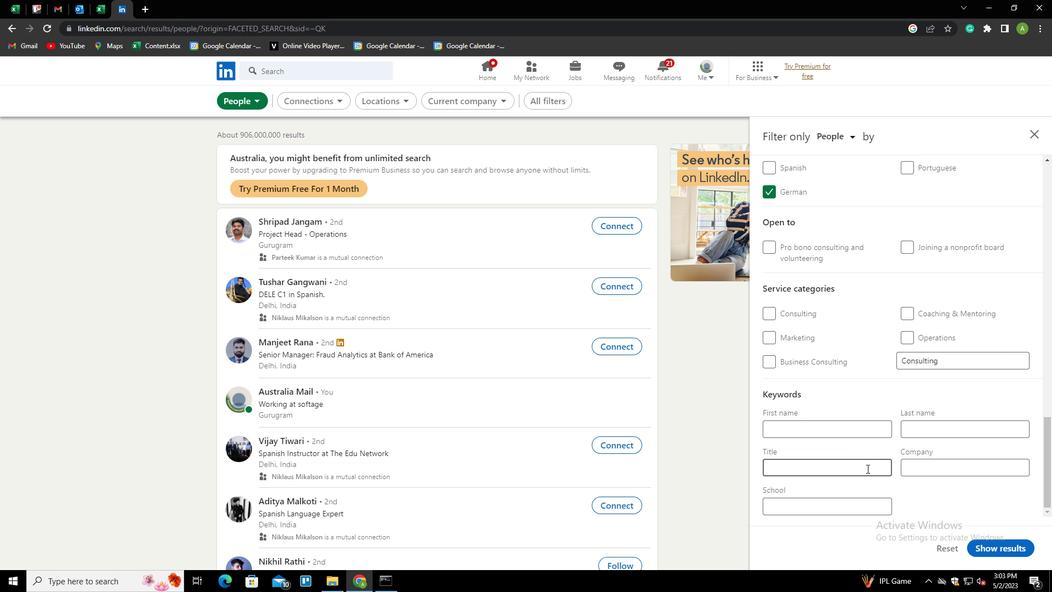 
Action: Mouse pressed left at (863, 471)
Screenshot: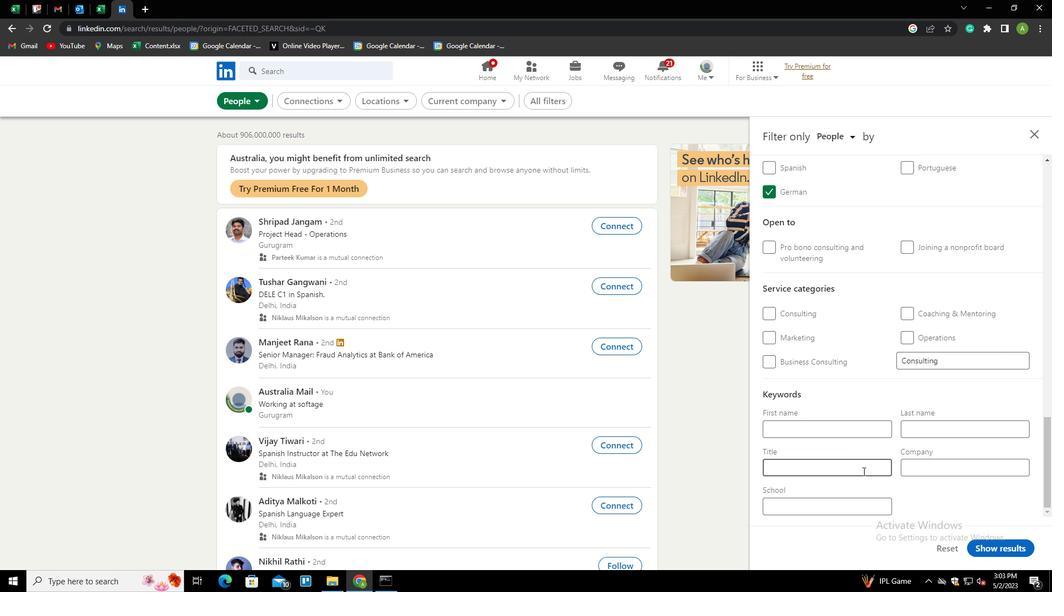 
Action: Key pressed <Key.shift>SALES<Key.space><Key.shift>ASSOCIATE
Screenshot: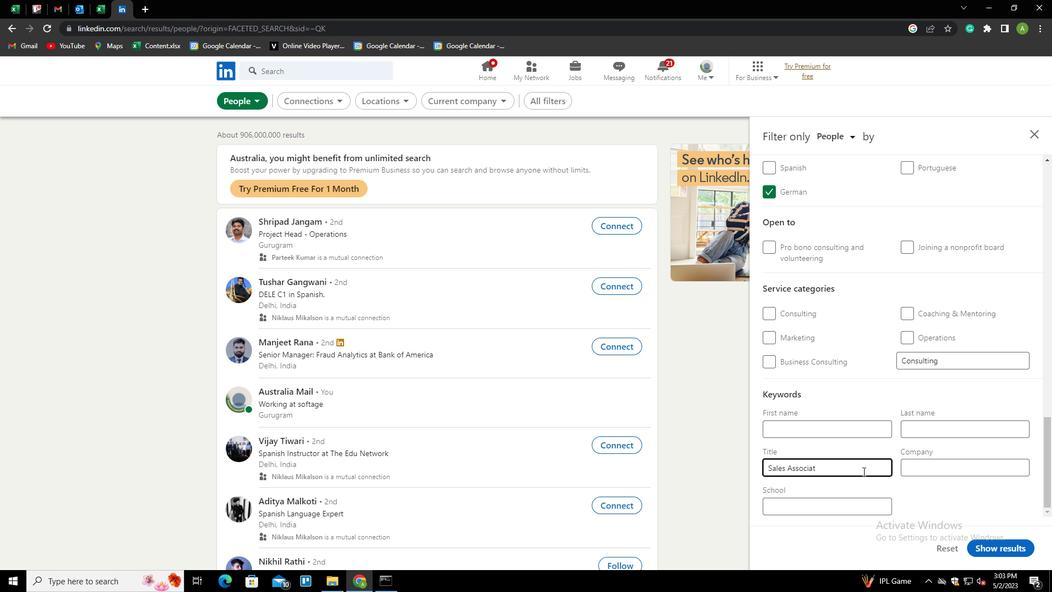 
Action: Mouse moved to (935, 486)
Screenshot: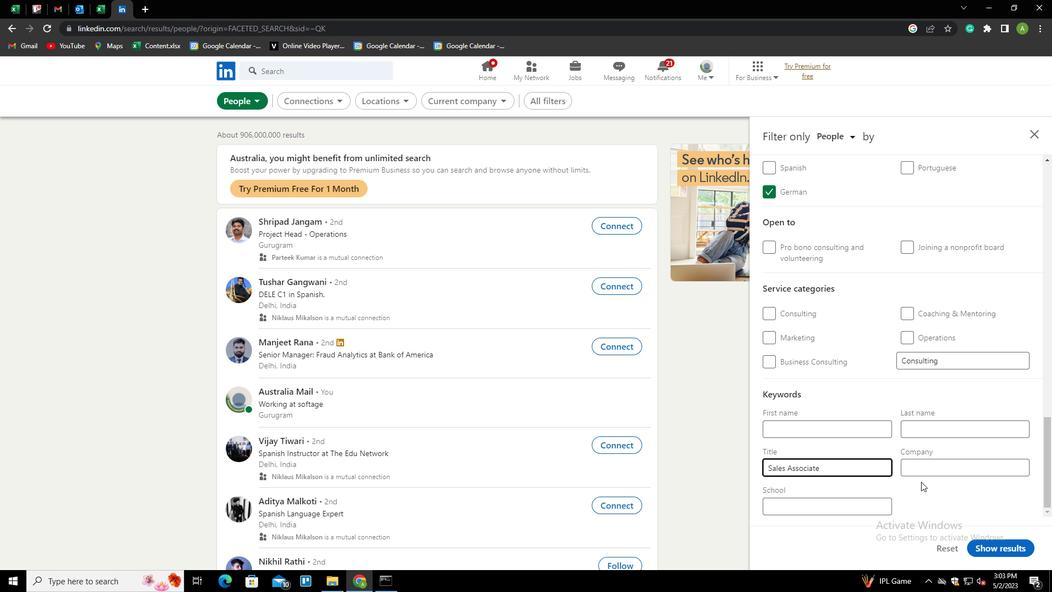 
Action: Mouse pressed left at (935, 486)
Screenshot: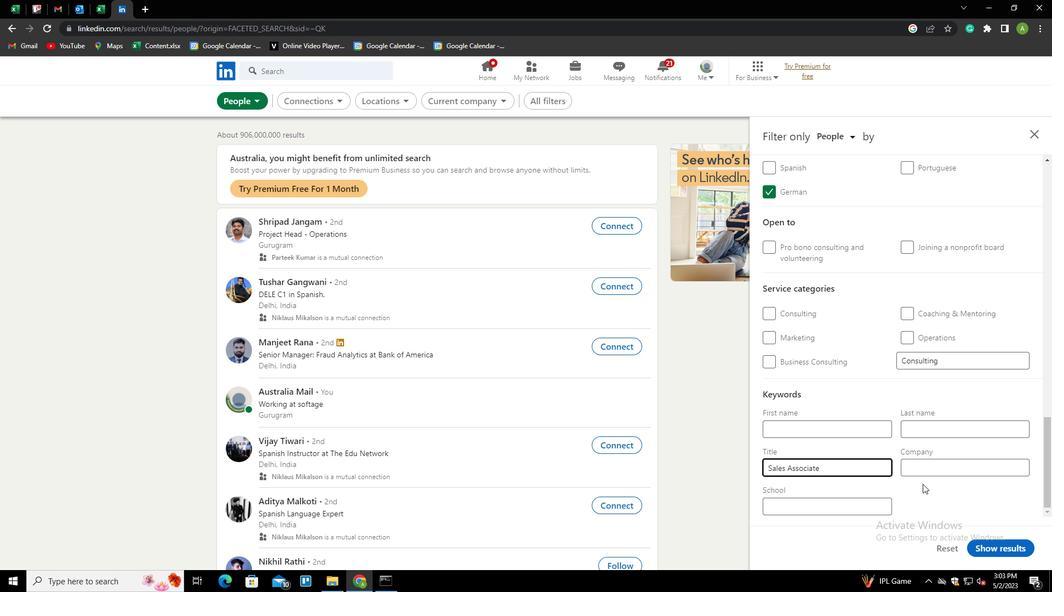 
Action: Mouse moved to (1001, 551)
Screenshot: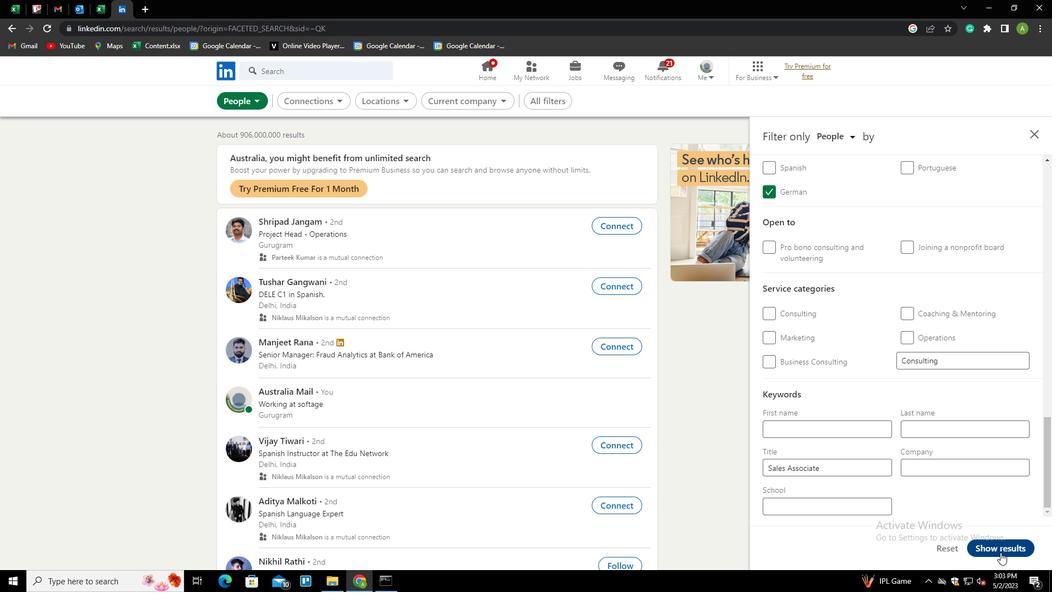 
Action: Mouse pressed left at (1001, 551)
Screenshot: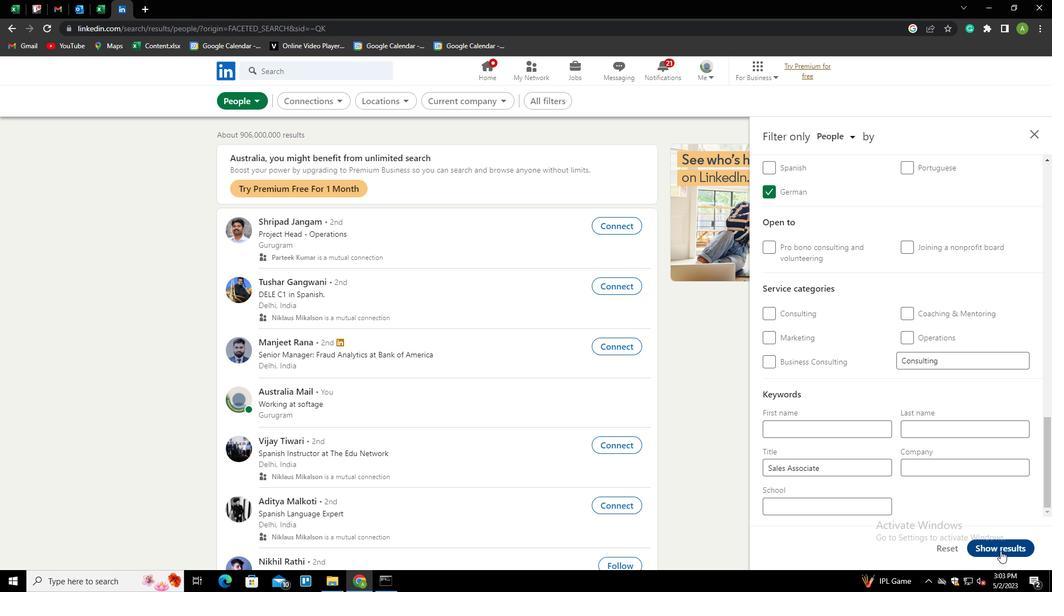 
